 Task: Select Convenience. Add to cart, from Total Wine & More for 3194 Cheshire Road, Bridgeport, Connecticut 06604, Cell Number 203-362-4243, following items :_x000D_
Rihaku Wandering Poet Junmai Sake - 1,_x000D_
Sweet Chaos Movie Theater Butter Popcorn Bag - 4
Action: Mouse moved to (327, 137)
Screenshot: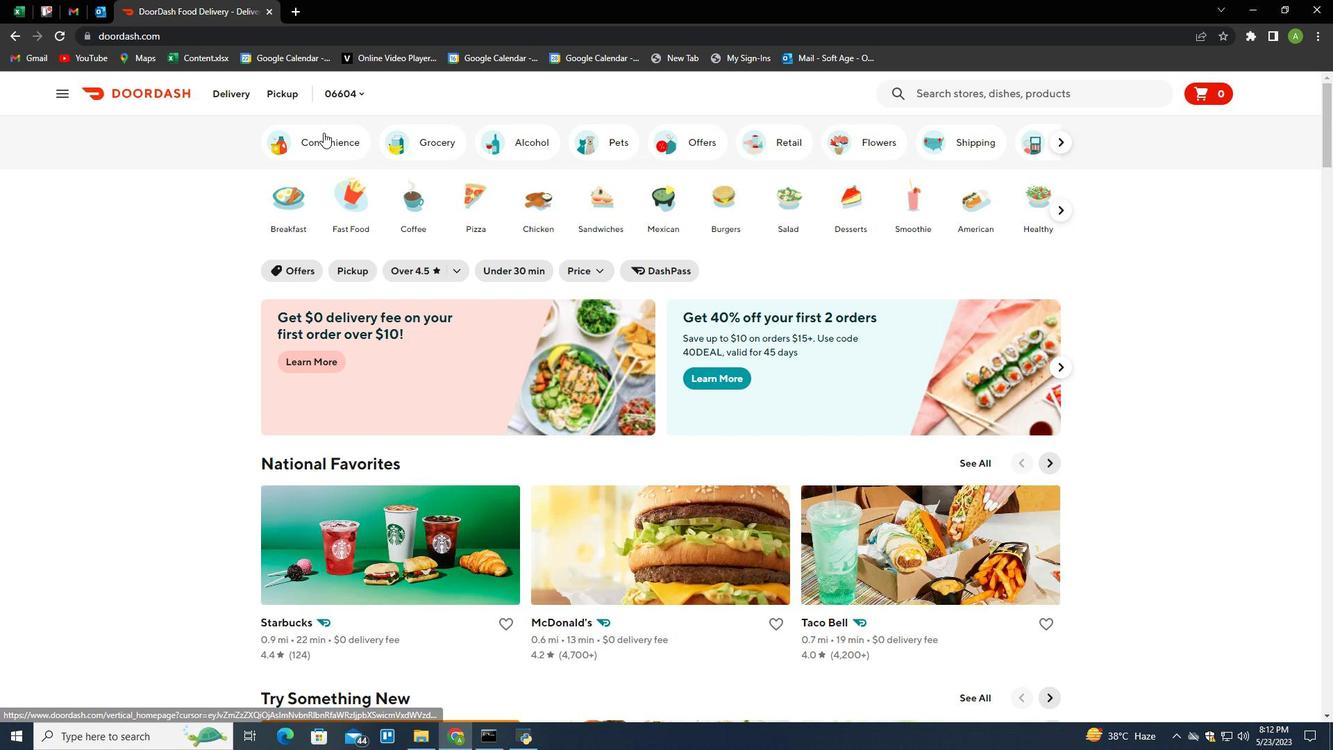 
Action: Mouse pressed left at (327, 137)
Screenshot: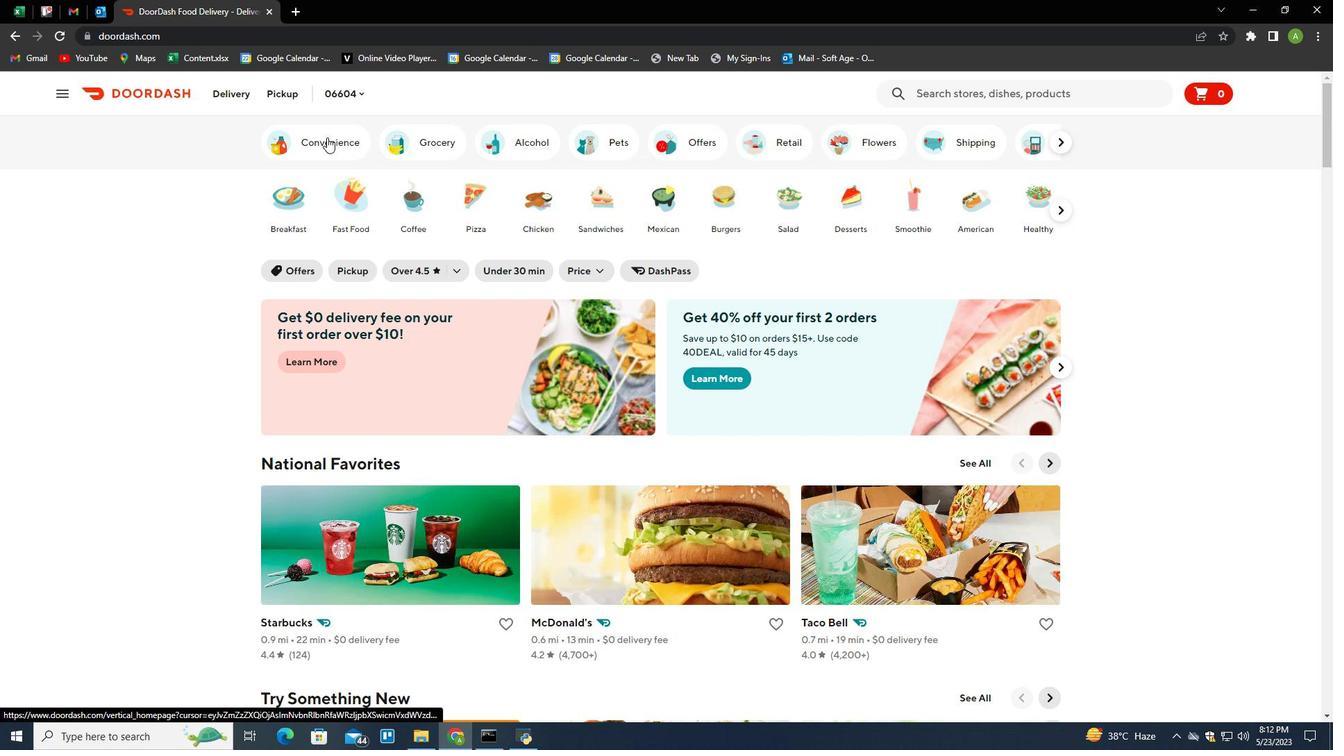 
Action: Mouse moved to (461, 509)
Screenshot: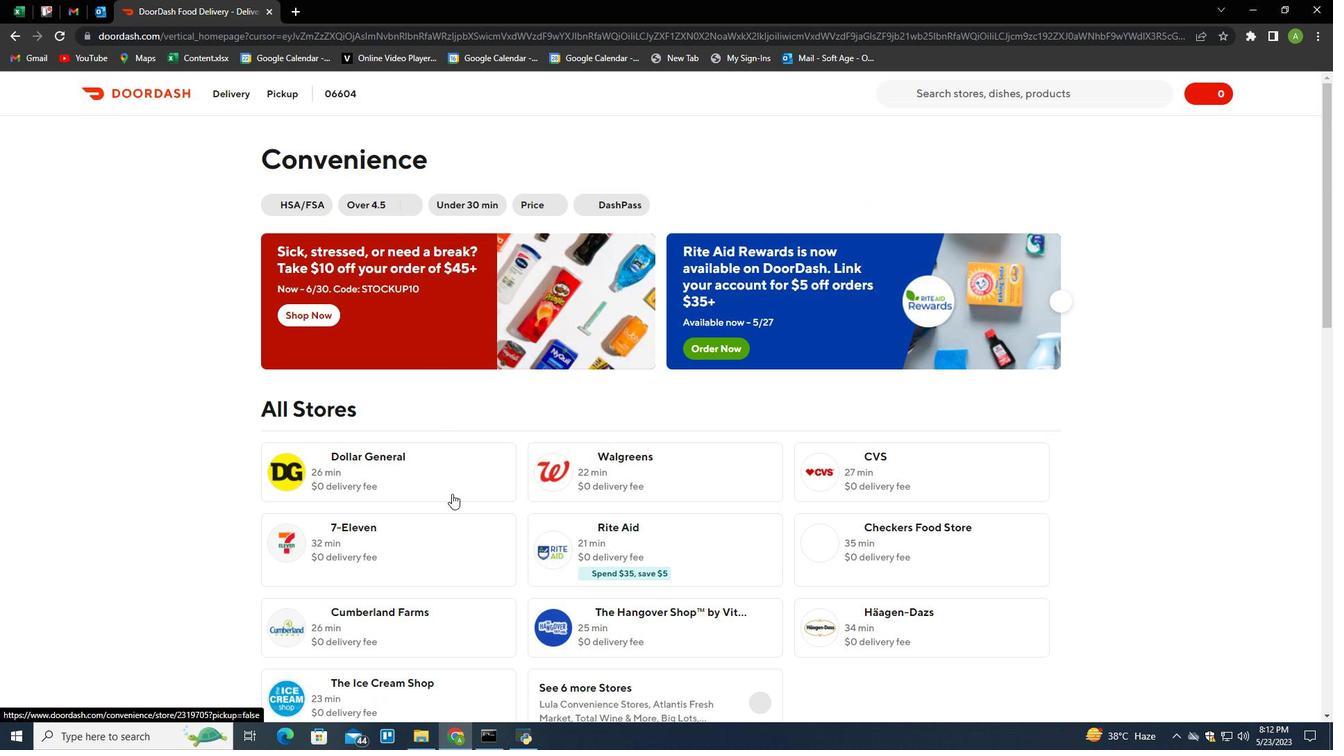 
Action: Mouse scrolled (461, 508) with delta (0, 0)
Screenshot: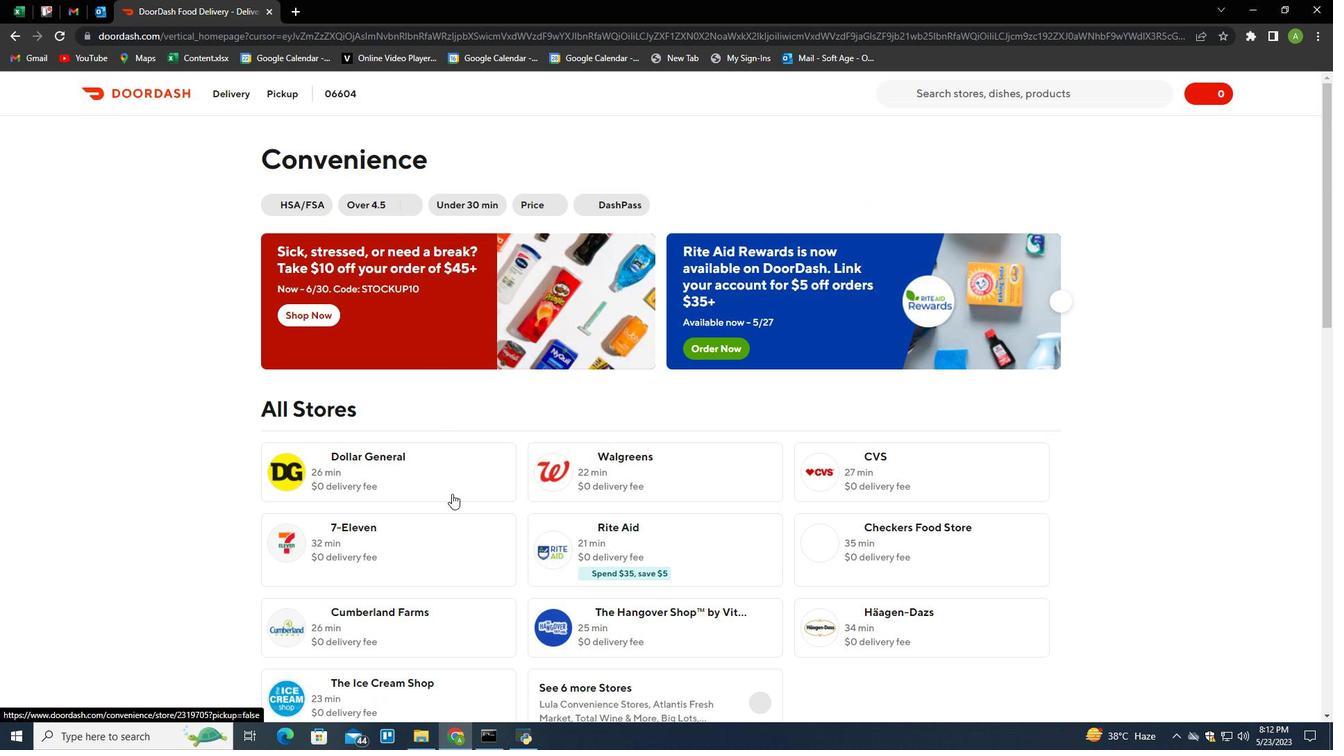 
Action: Mouse moved to (462, 512)
Screenshot: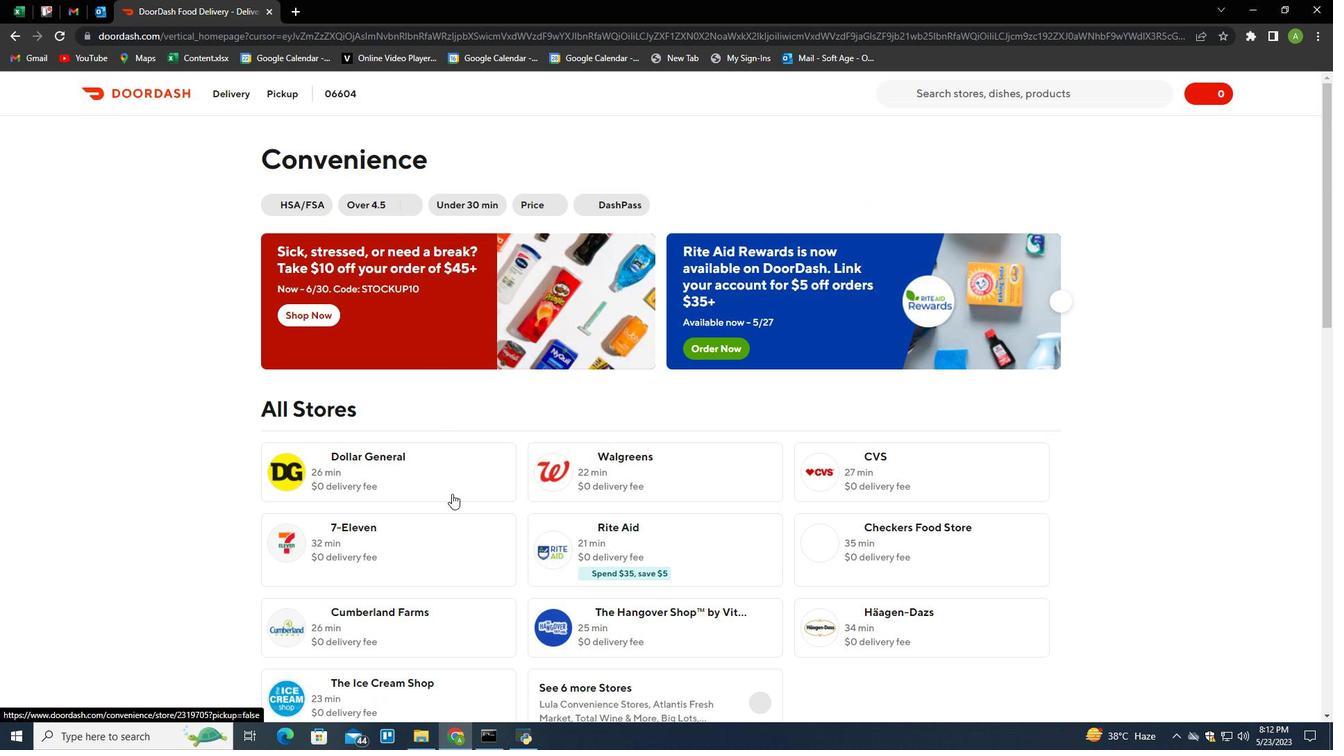 
Action: Mouse scrolled (462, 511) with delta (0, 0)
Screenshot: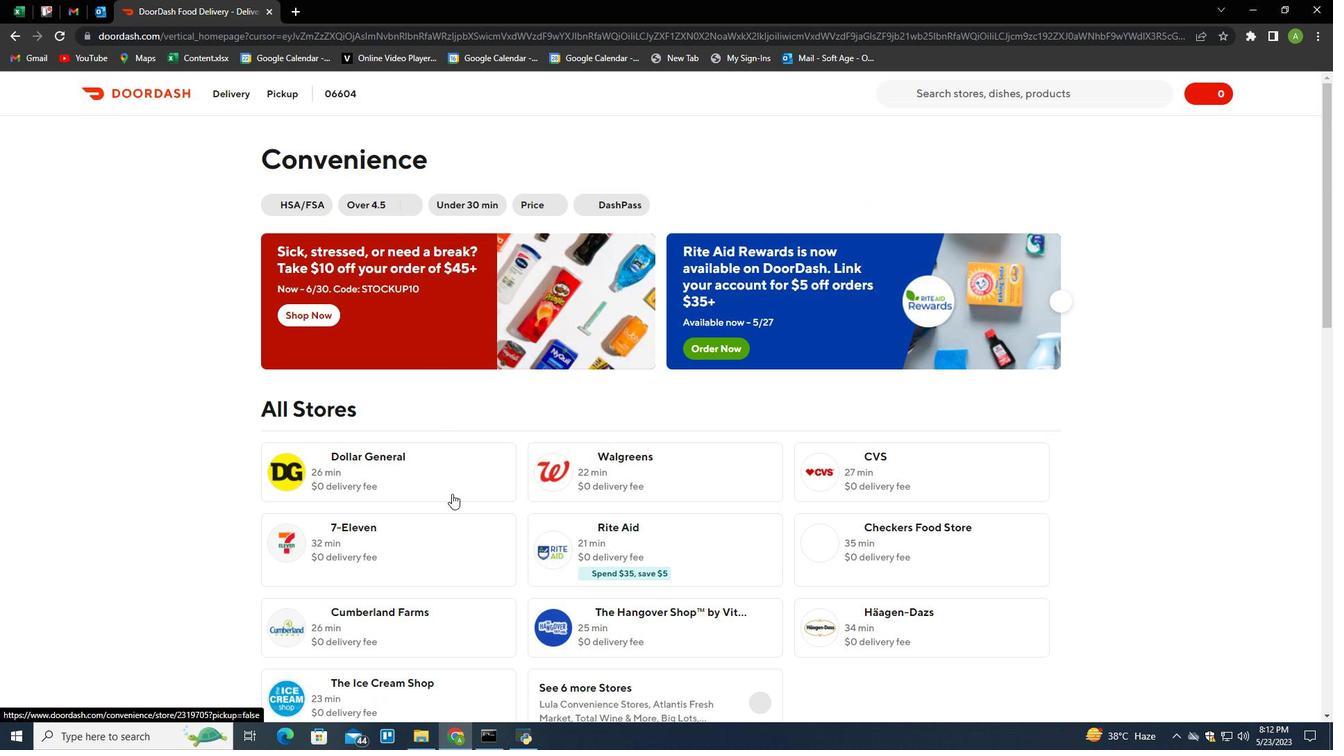 
Action: Mouse scrolled (462, 511) with delta (0, 0)
Screenshot: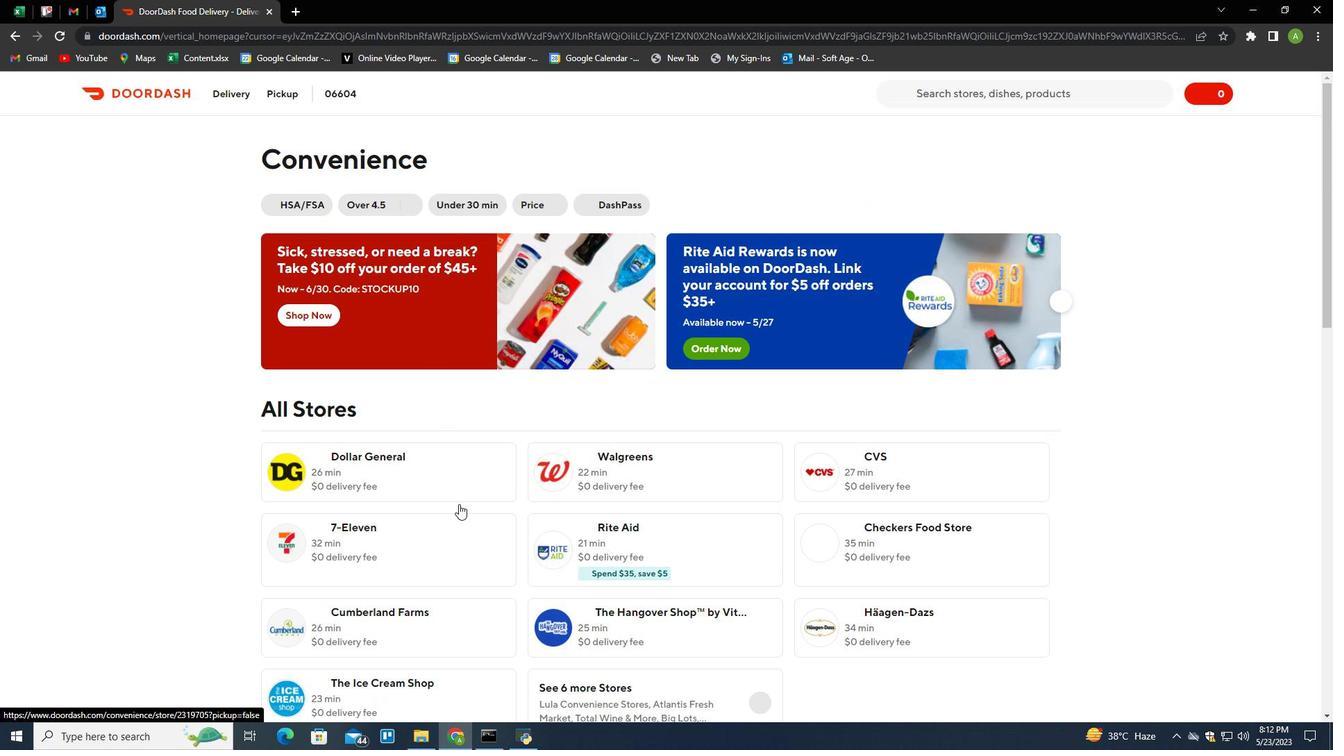 
Action: Mouse scrolled (462, 511) with delta (0, 0)
Screenshot: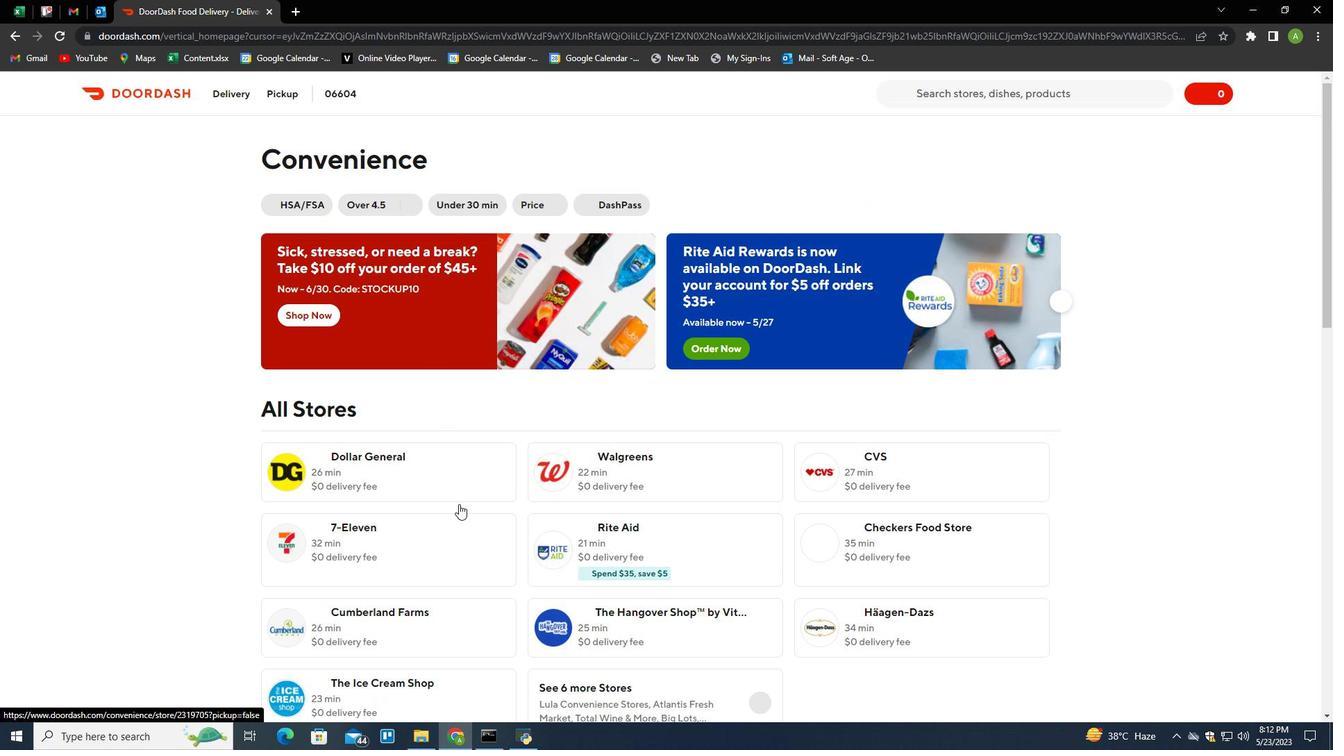 
Action: Mouse moved to (761, 422)
Screenshot: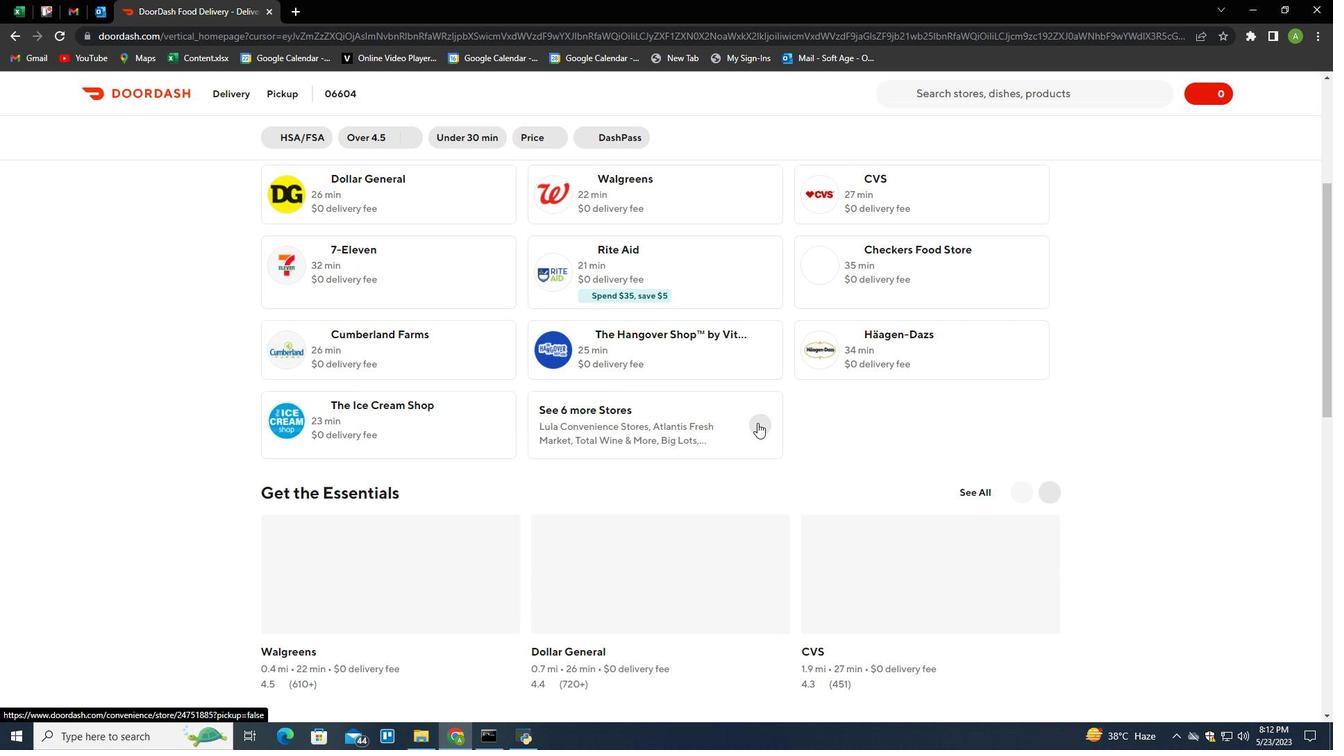 
Action: Mouse pressed left at (761, 422)
Screenshot: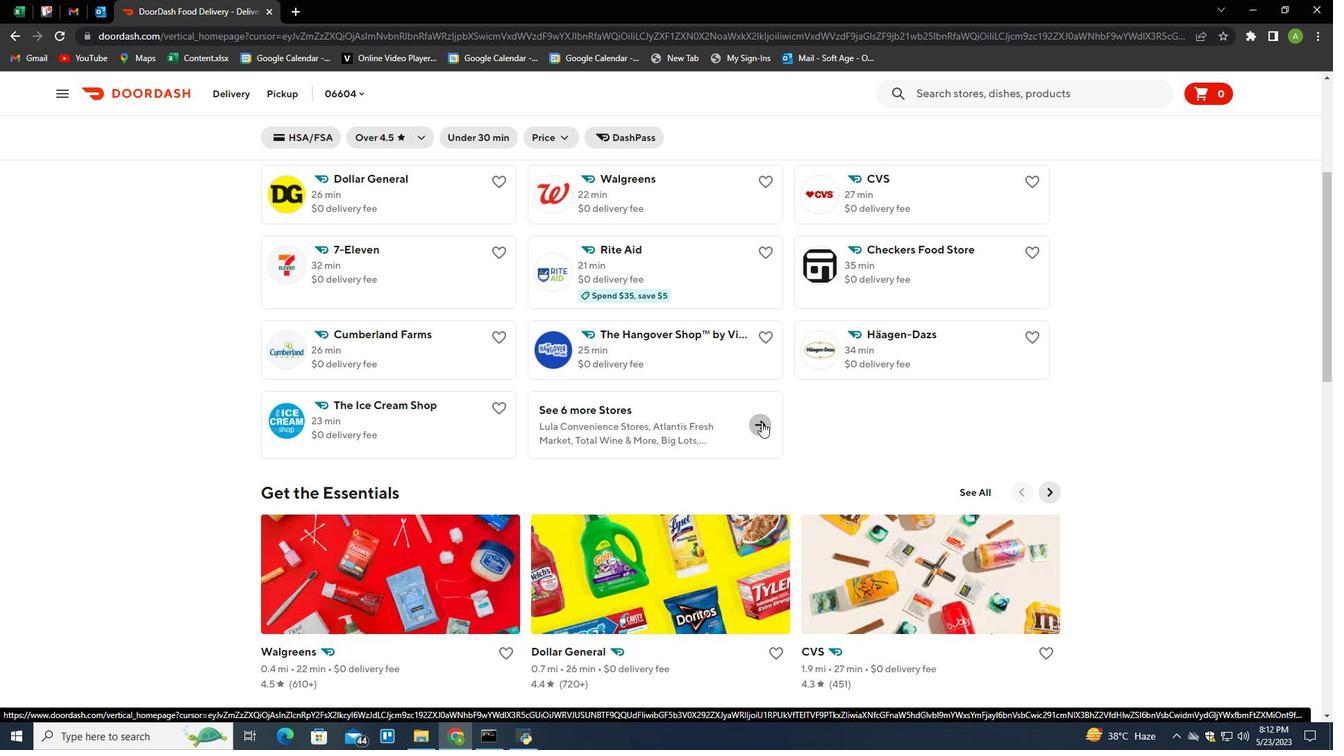 
Action: Mouse moved to (418, 525)
Screenshot: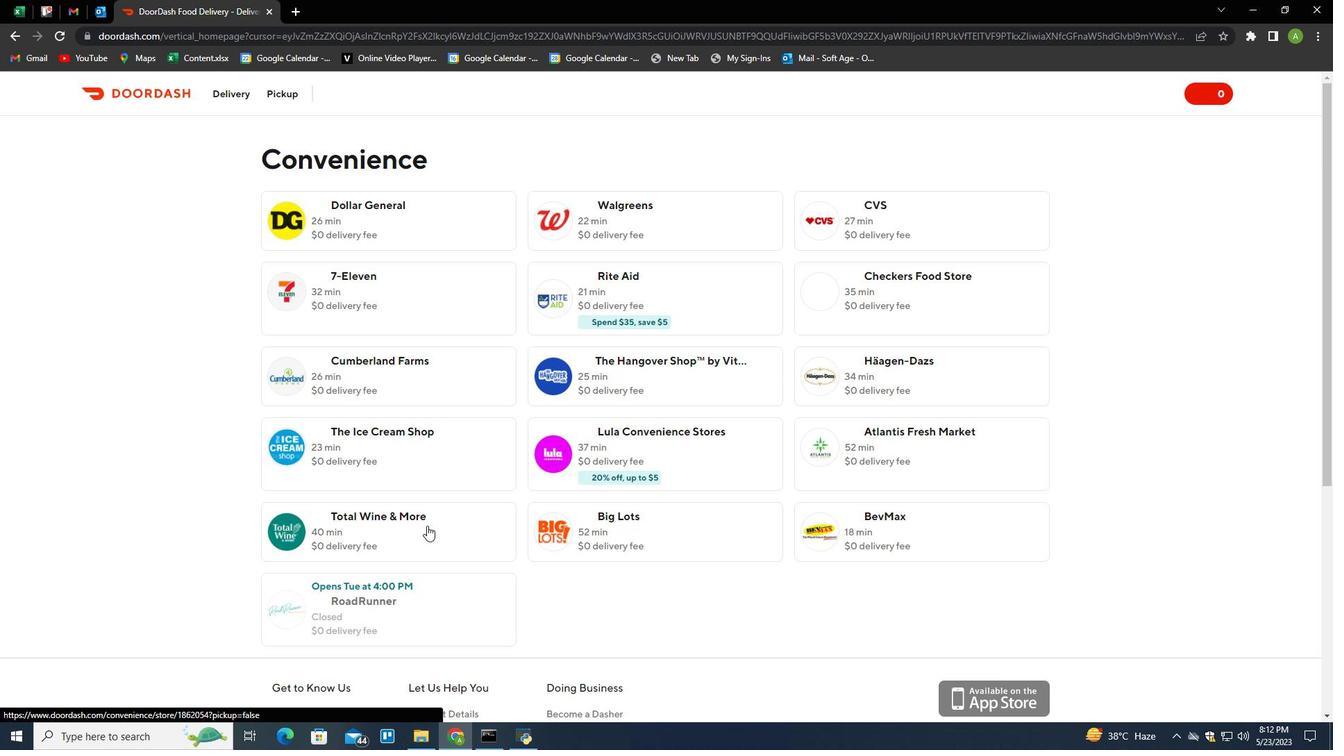 
Action: Mouse pressed left at (418, 525)
Screenshot: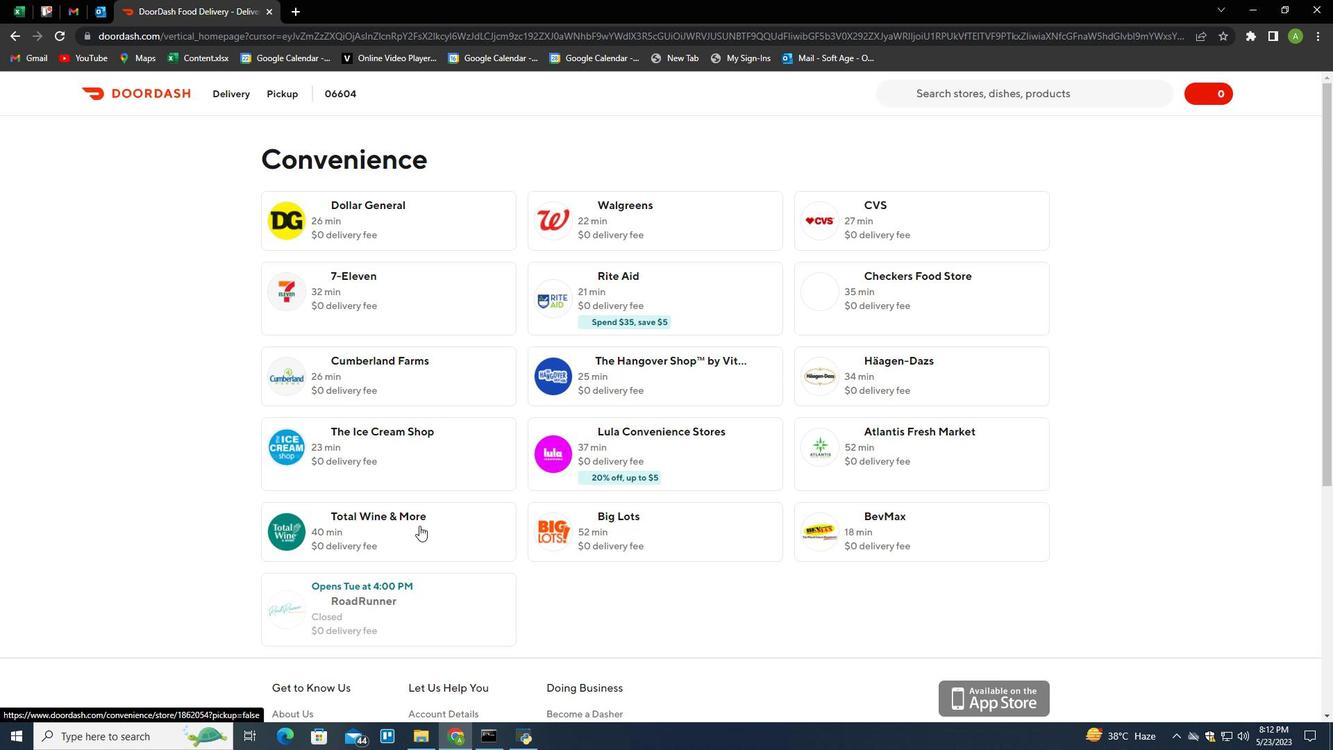 
Action: Mouse moved to (252, 90)
Screenshot: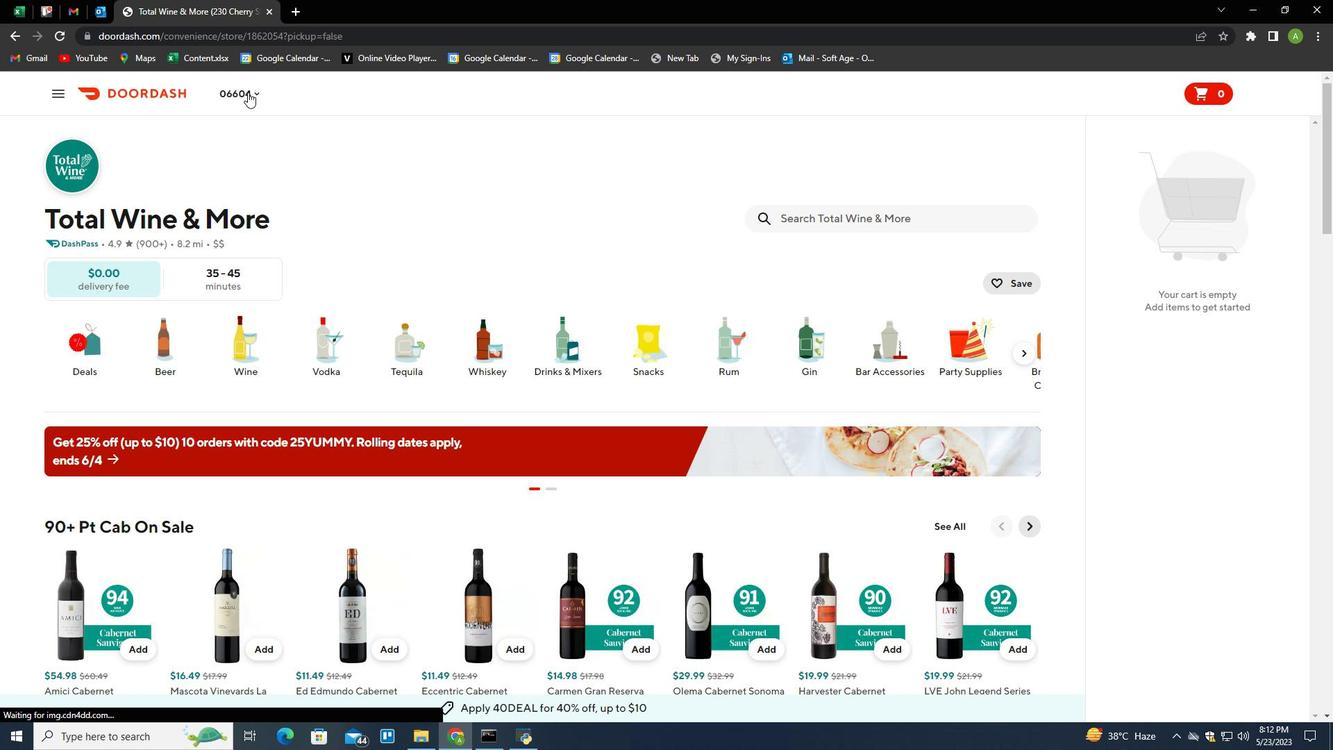 
Action: Mouse pressed left at (252, 90)
Screenshot: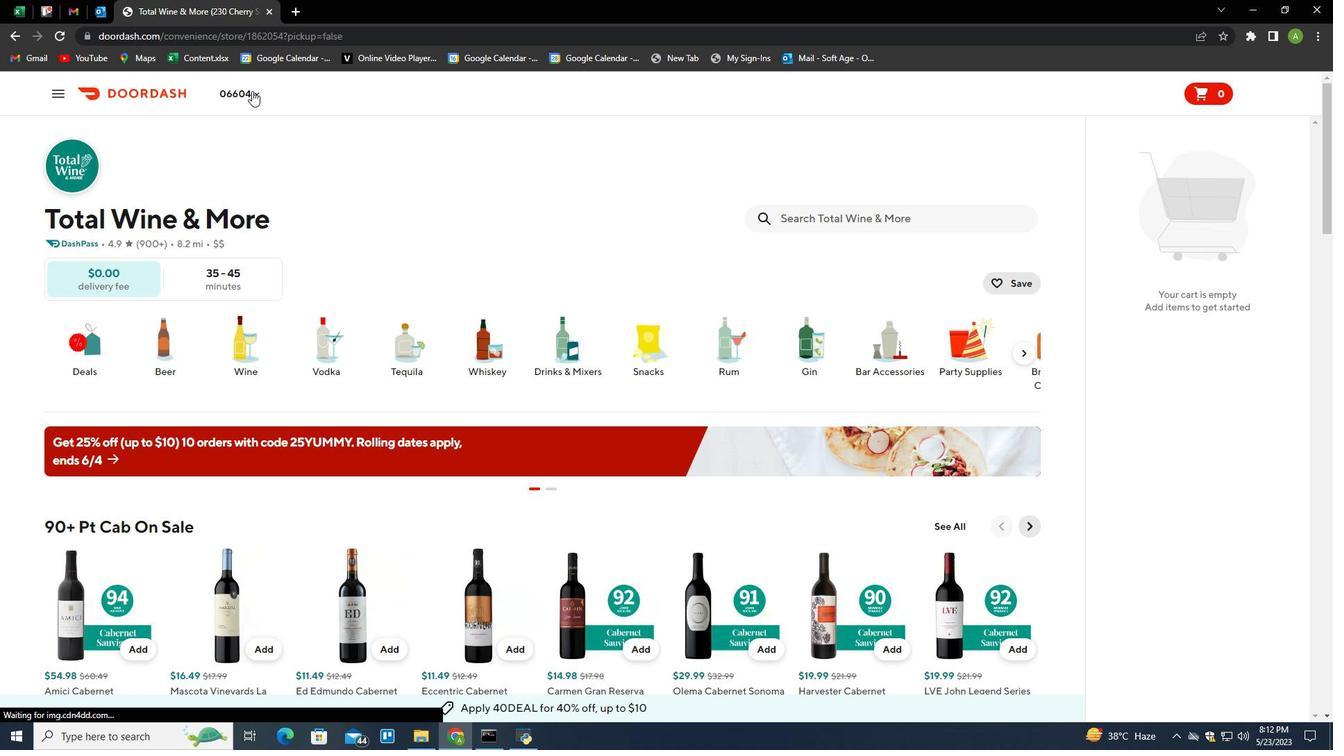
Action: Mouse moved to (297, 143)
Screenshot: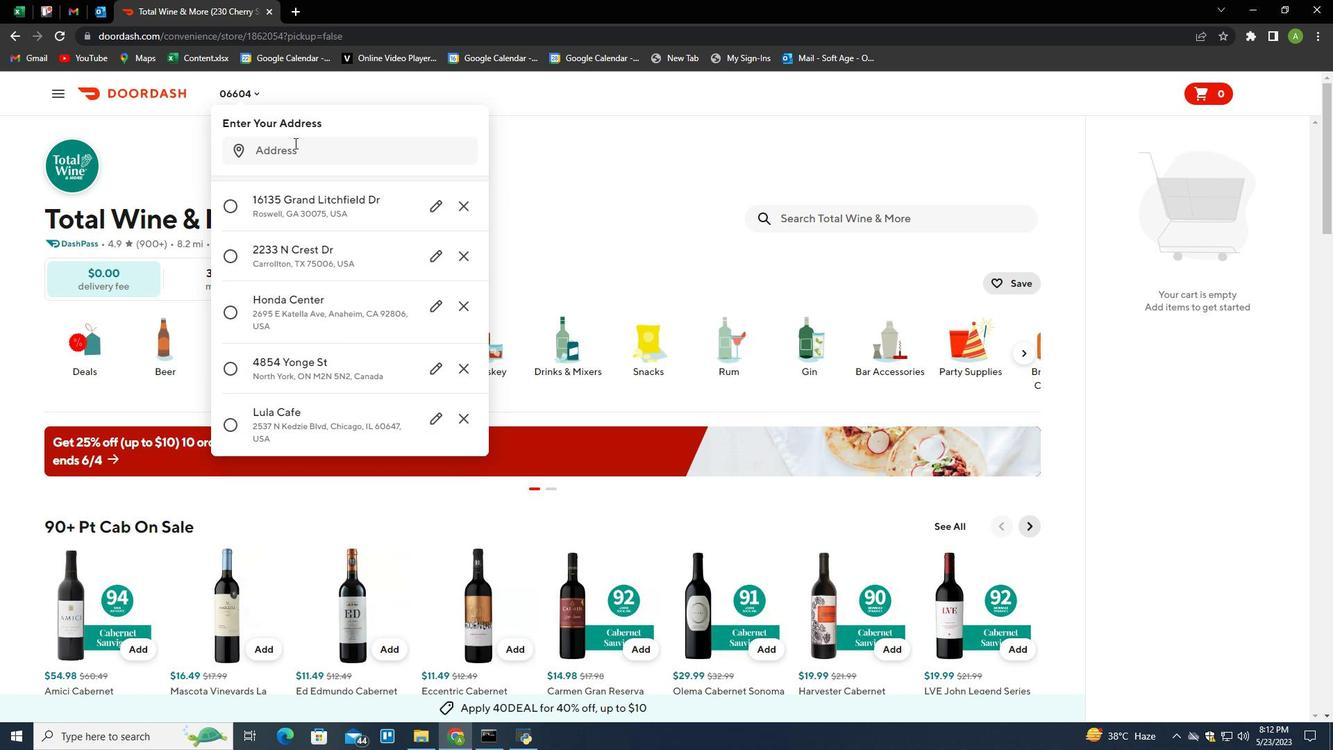 
Action: Mouse pressed left at (297, 143)
Screenshot: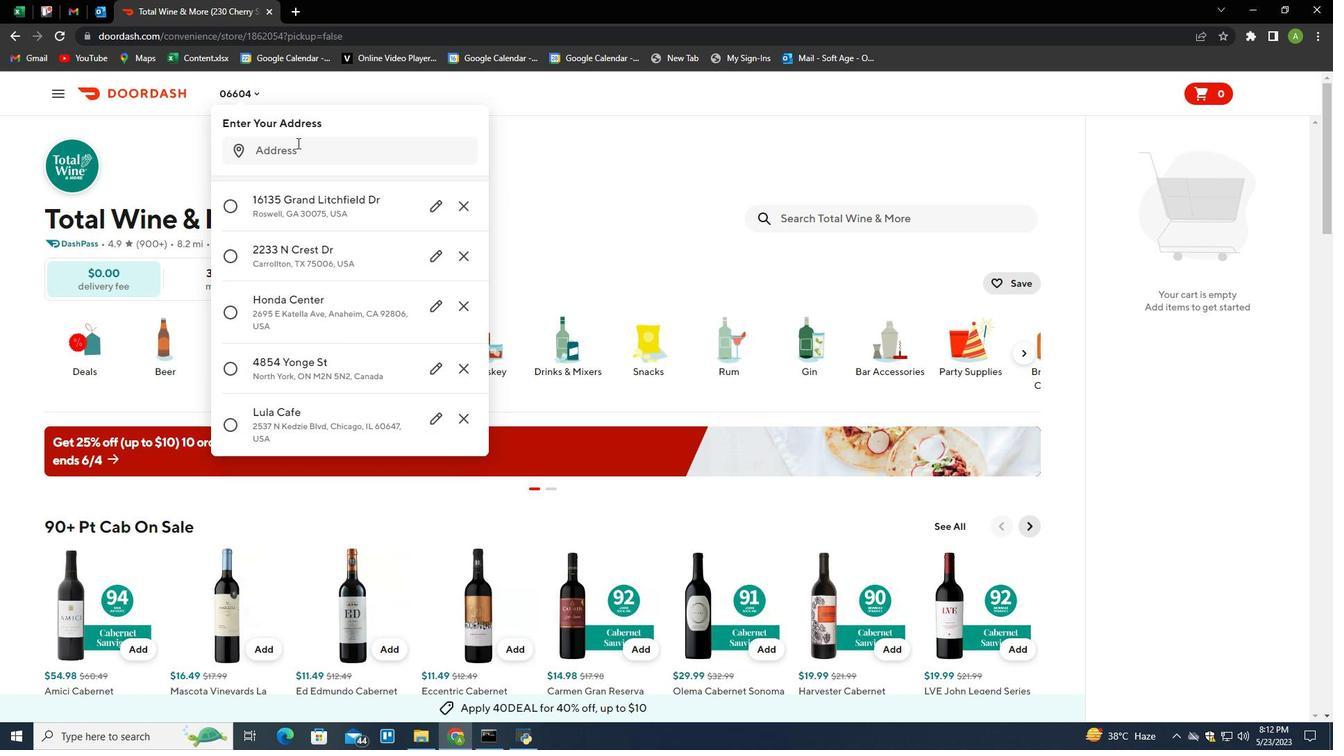 
Action: Mouse moved to (103, 95)
Screenshot: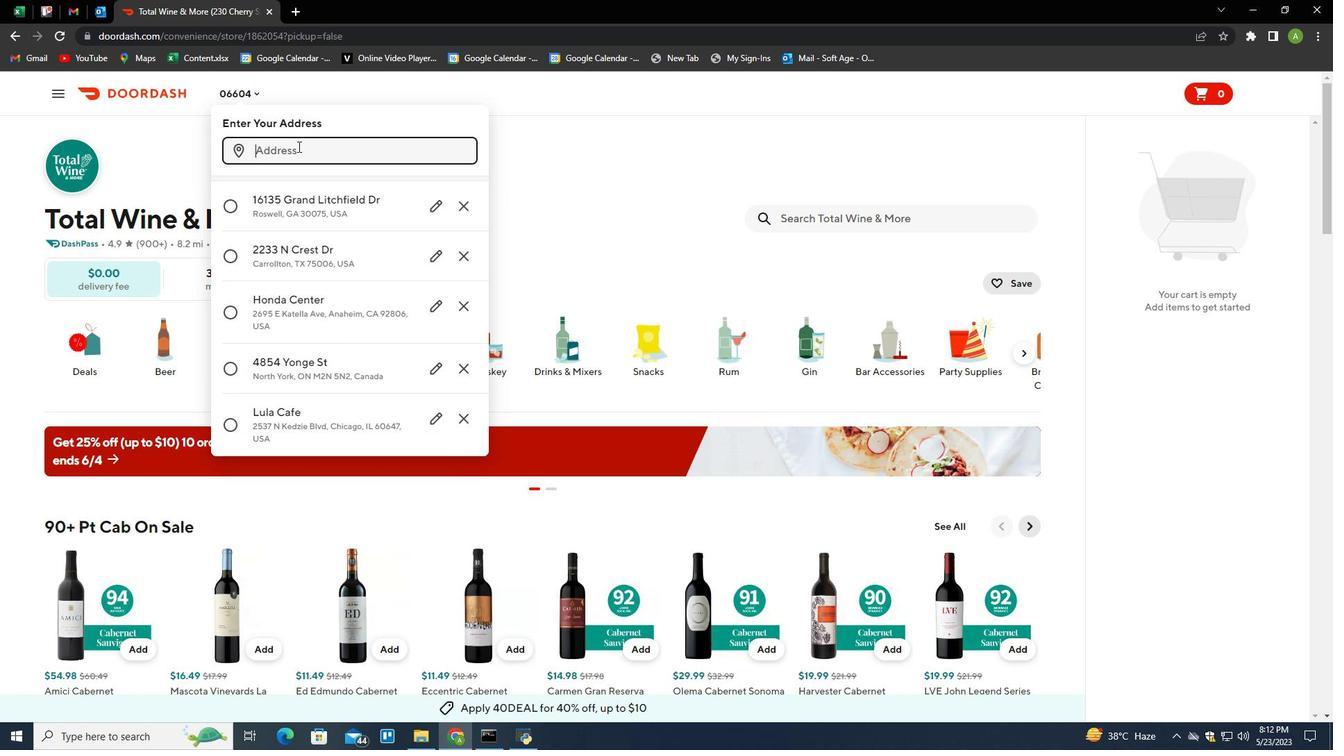 
Action: Key pressed 3194<Key.space>cheshire<Key.space>road,<Key.space>bridgeport,<Key.space>connecticut<Key.space>06604<Key.enter>
Screenshot: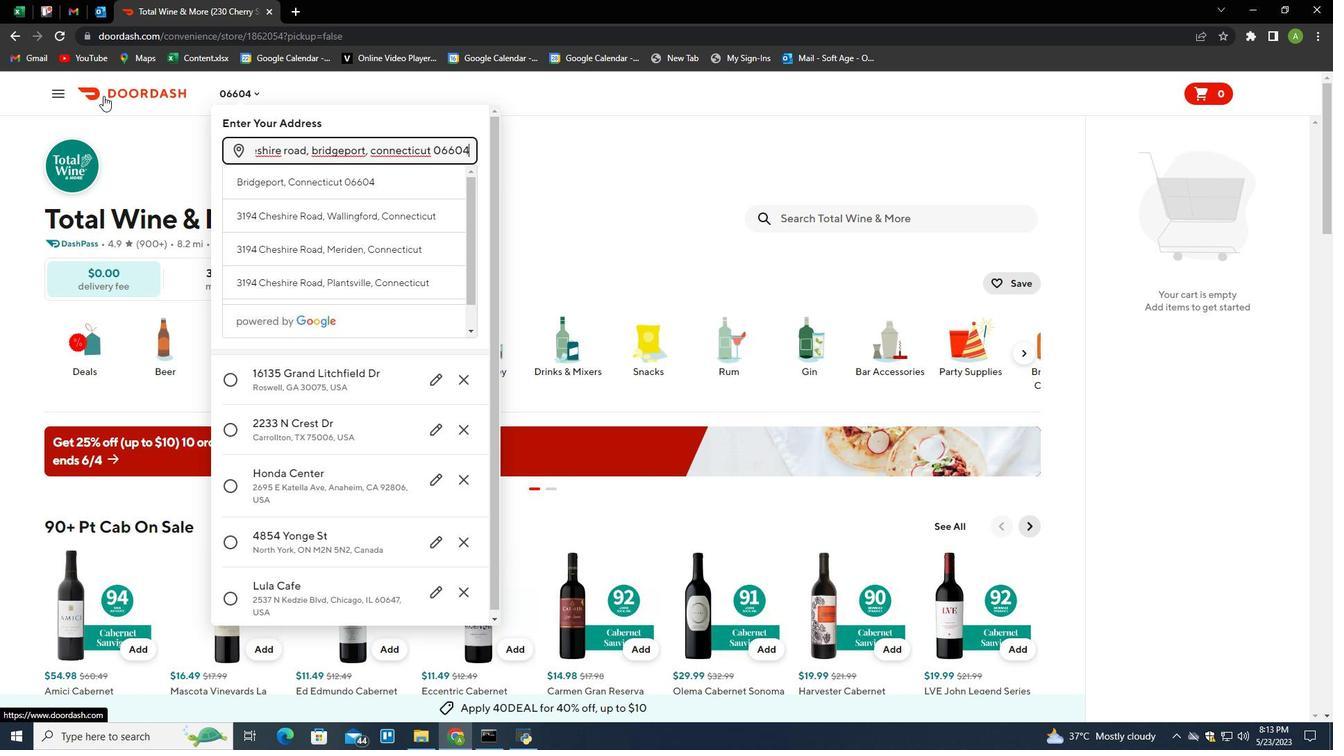 
Action: Mouse moved to (397, 526)
Screenshot: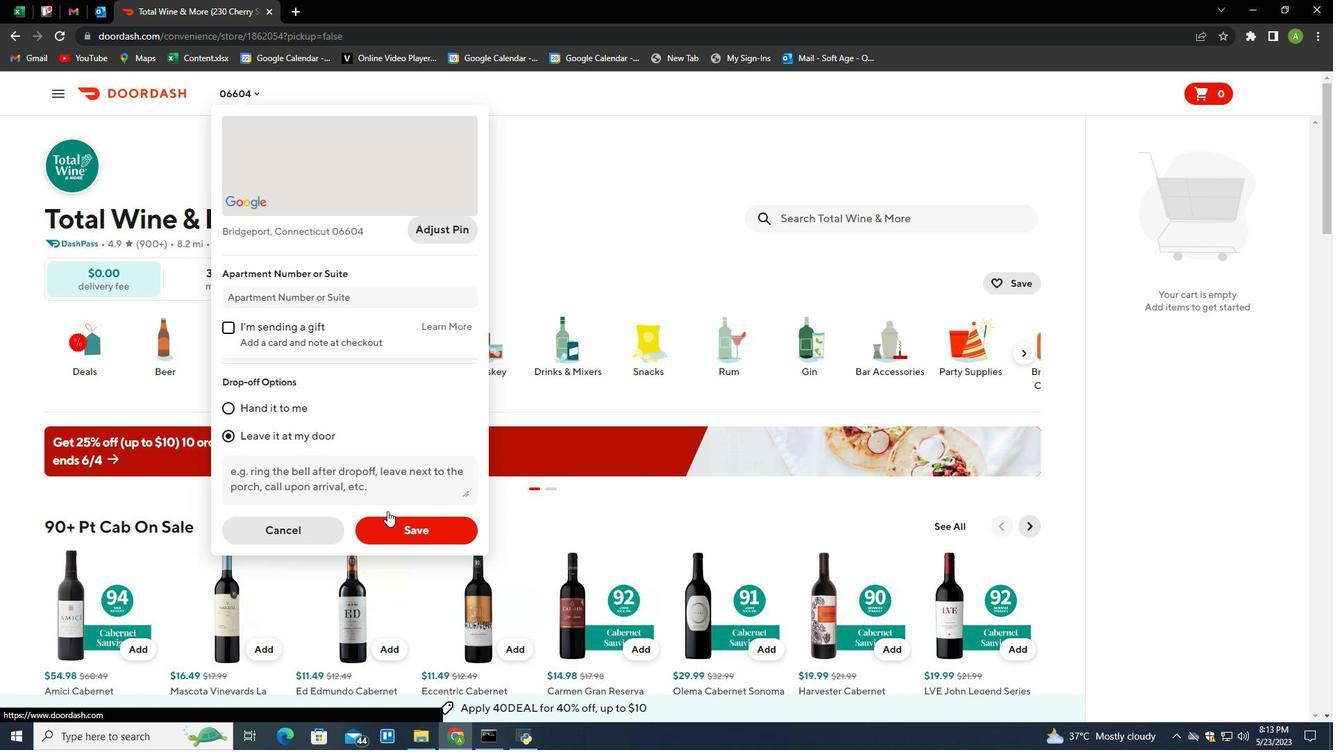 
Action: Mouse pressed left at (397, 526)
Screenshot: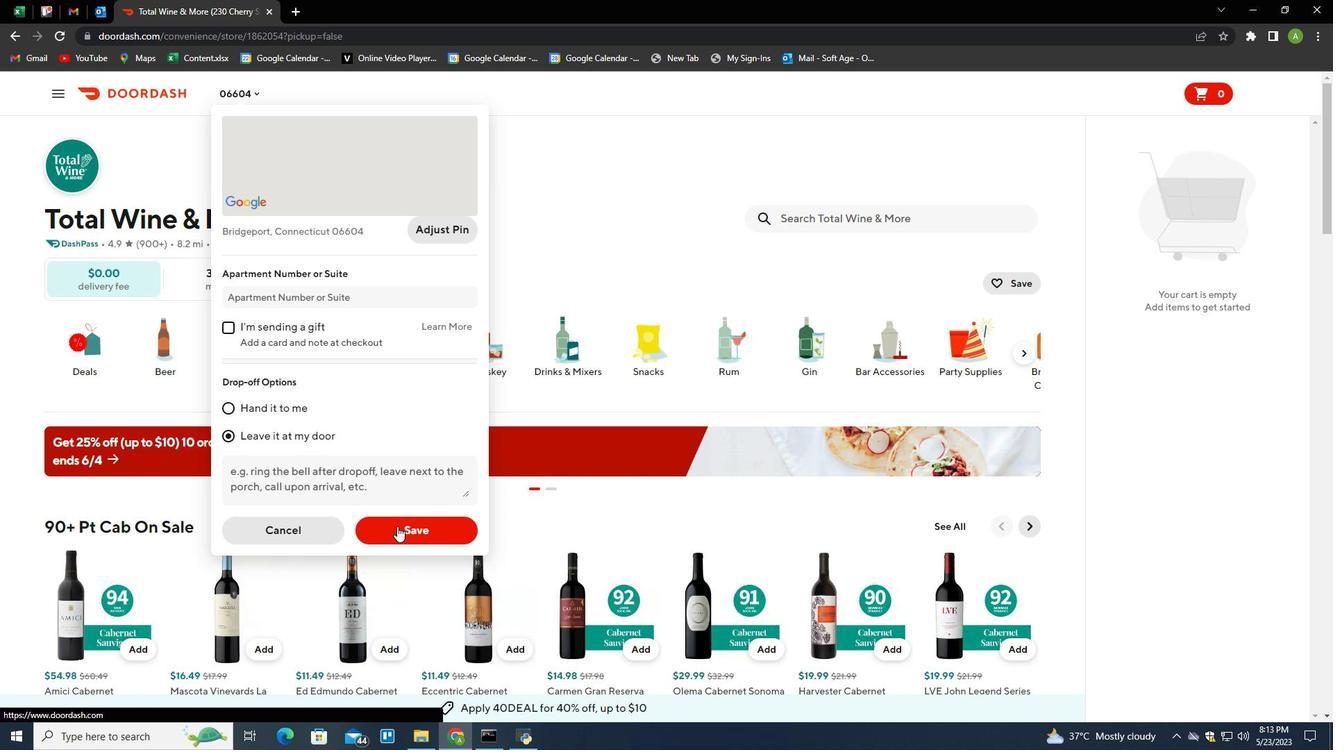 
Action: Mouse moved to (891, 227)
Screenshot: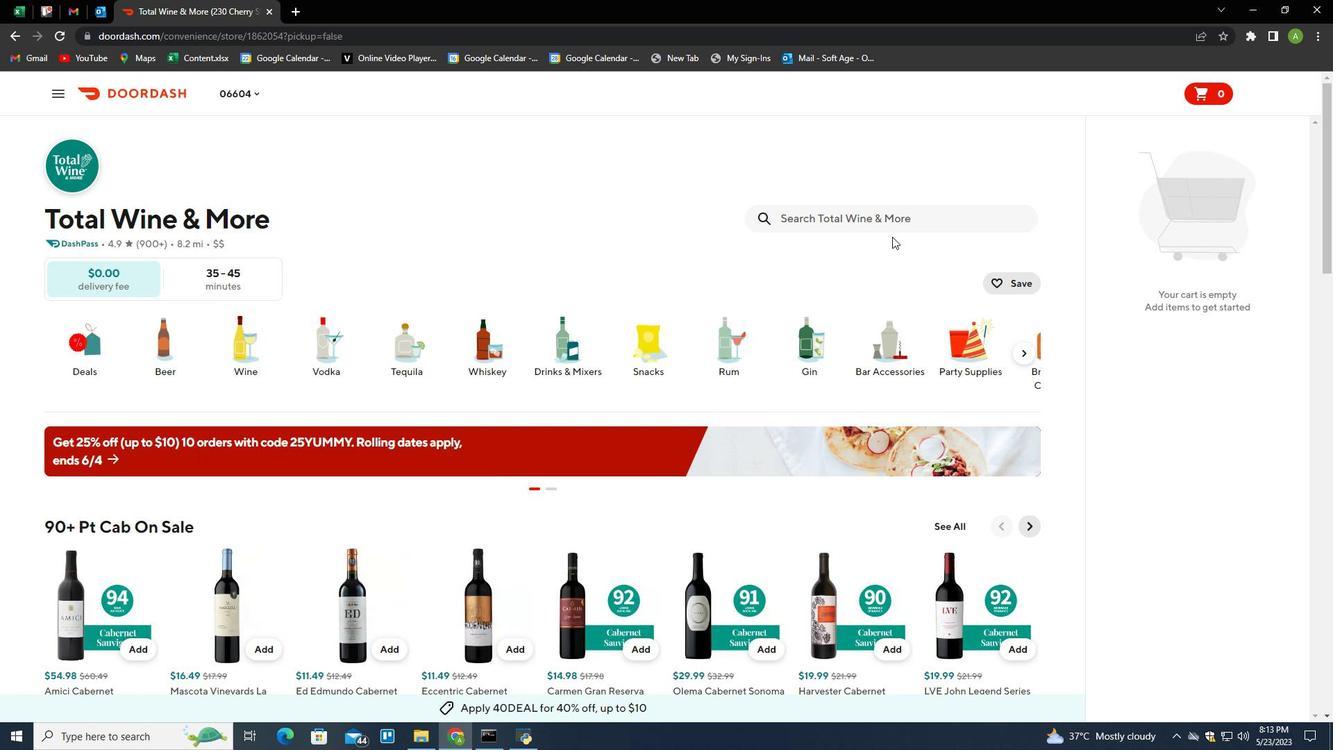 
Action: Mouse pressed left at (891, 227)
Screenshot: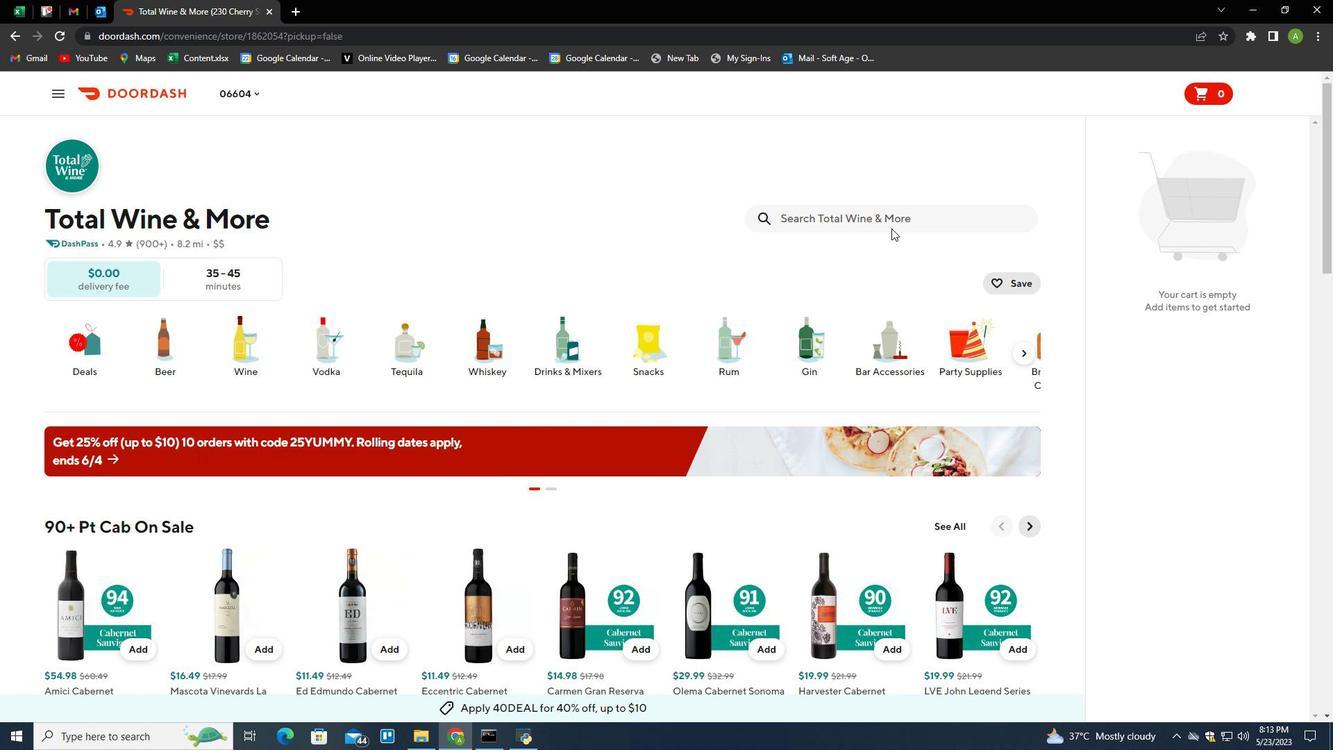
Action: Mouse moved to (795, 231)
Screenshot: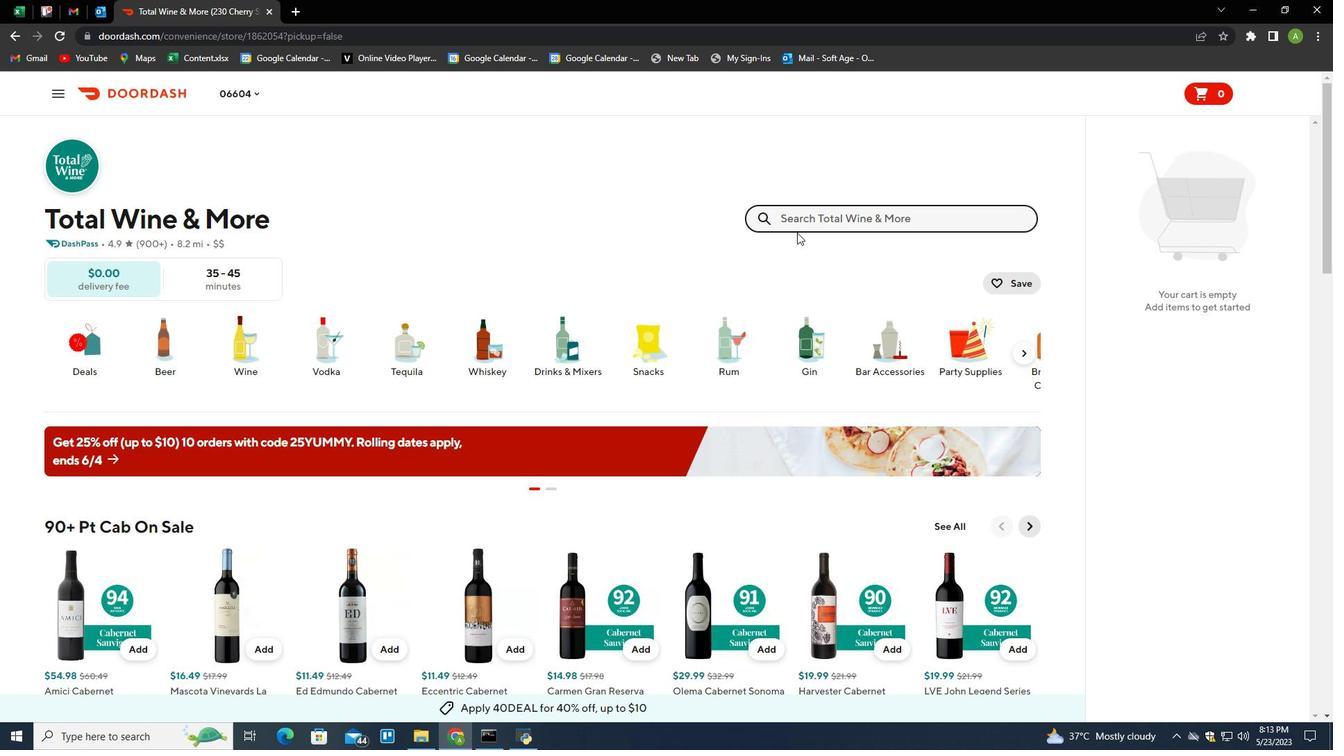 
Action: Key pressed rihaku<Key.space>wandering<Key.space>poeat<Key.backspace><Key.backspace>t<Key.space>junmai<Key.space>sake<Key.enter>
Screenshot: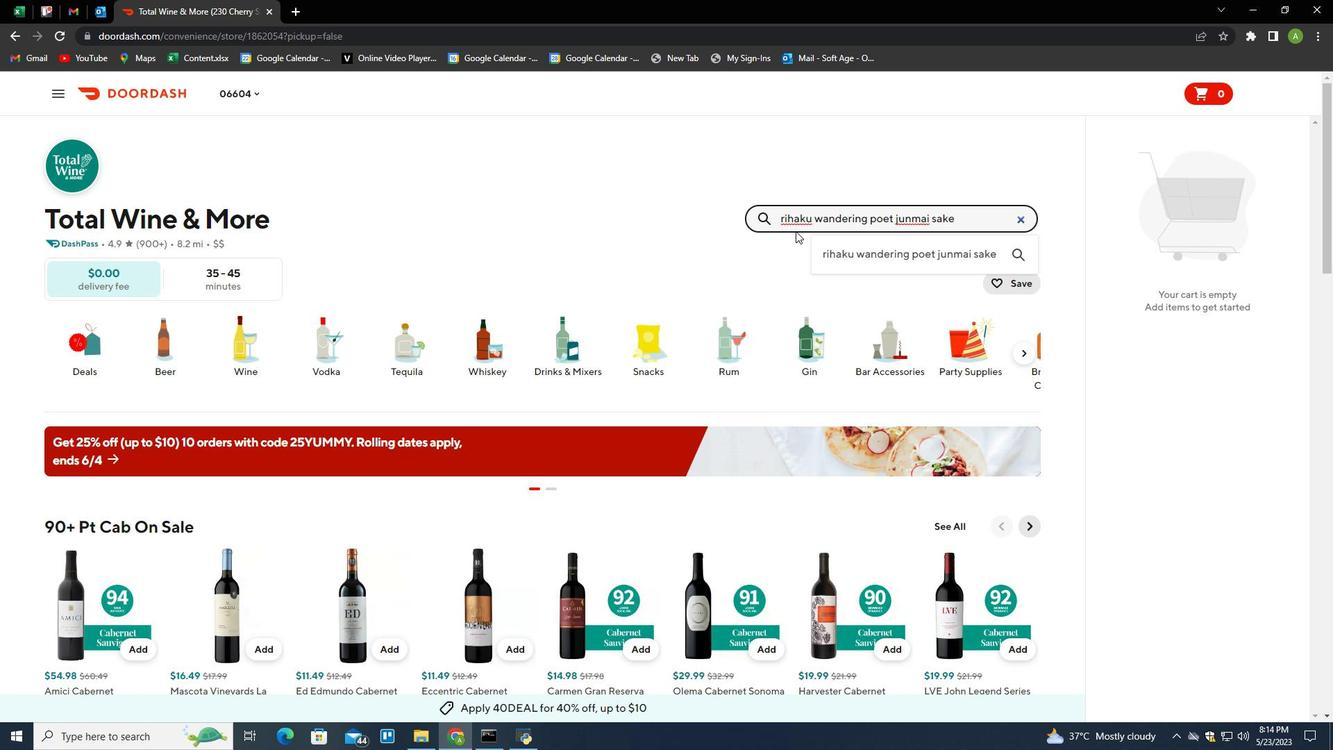 
Action: Mouse moved to (127, 362)
Screenshot: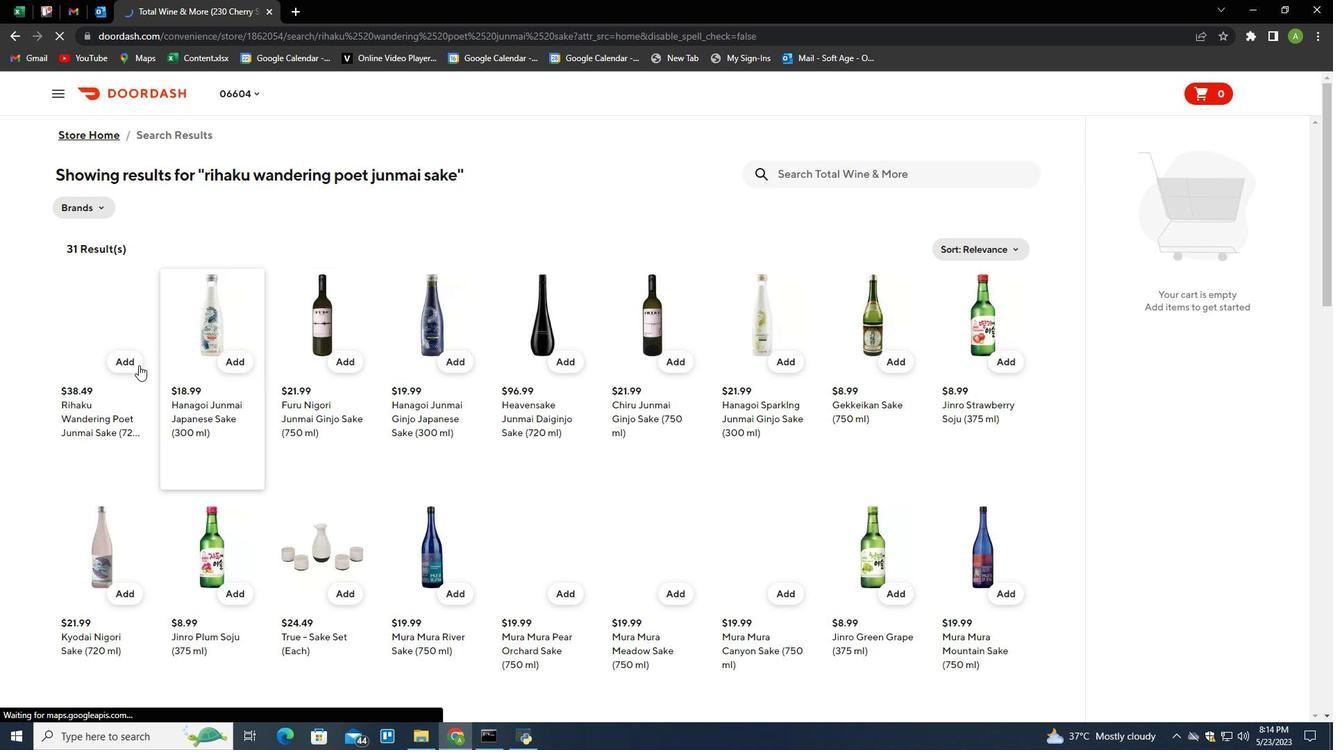 
Action: Mouse pressed left at (127, 362)
Screenshot: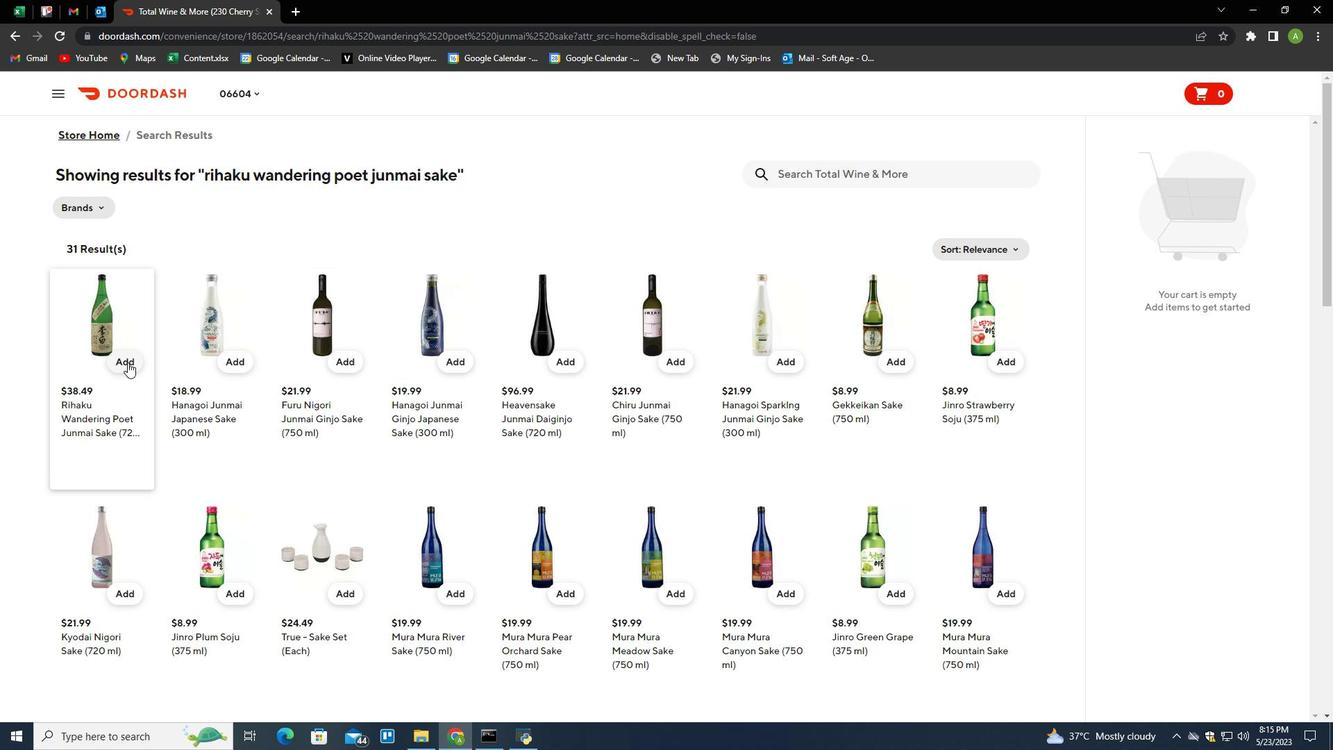 
Action: Mouse moved to (907, 177)
Screenshot: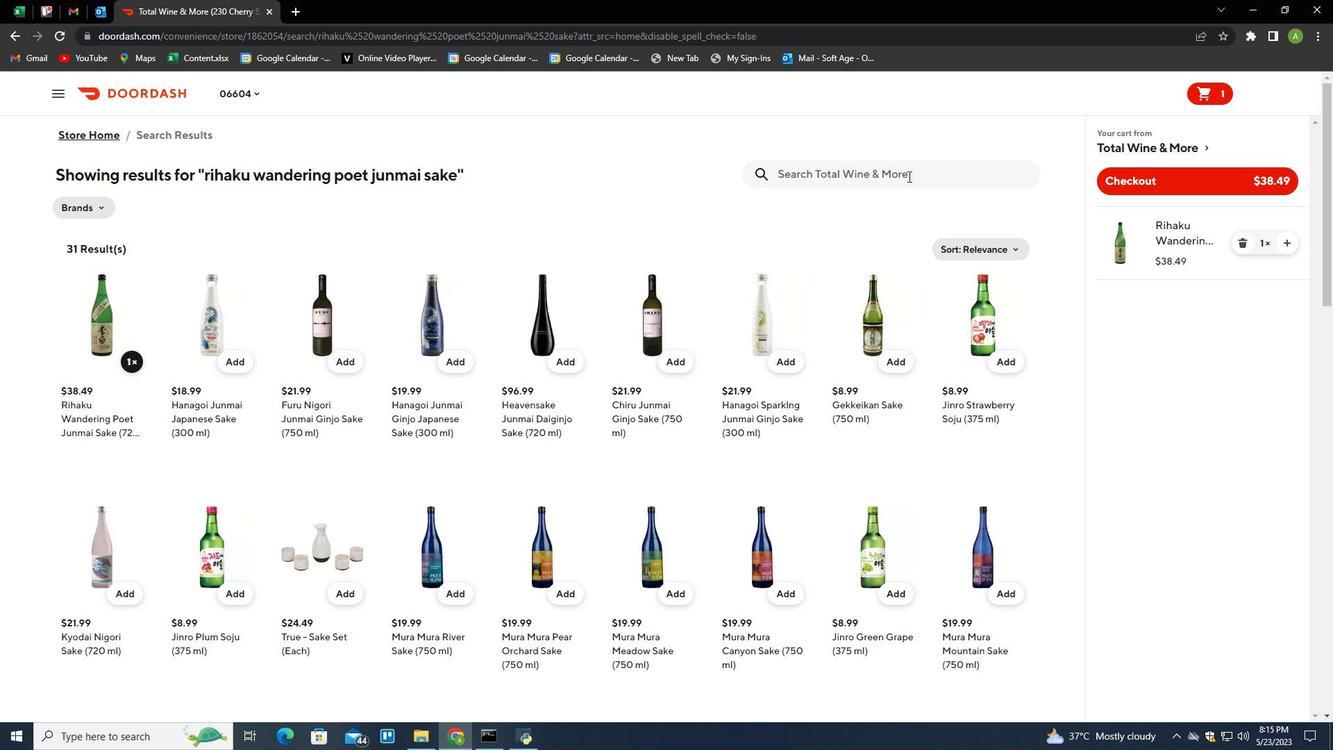 
Action: Mouse pressed left at (907, 177)
Screenshot: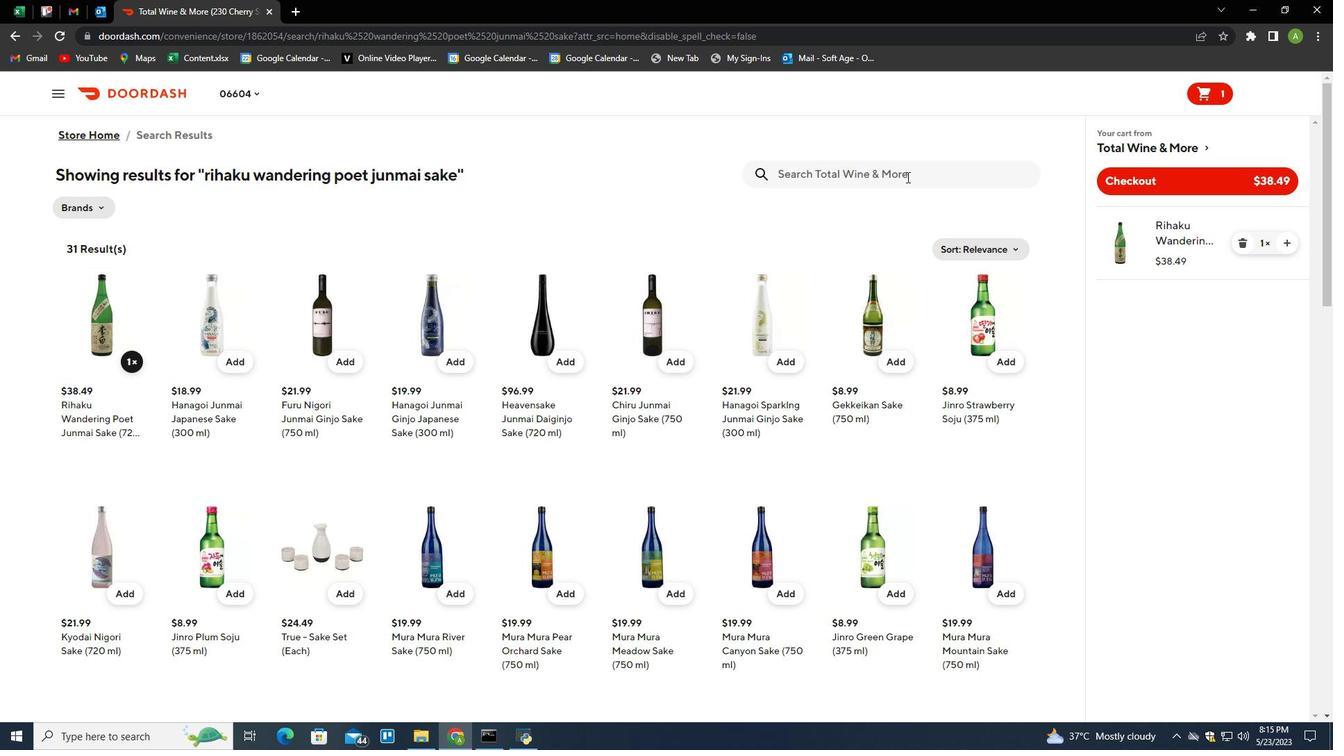 
Action: Mouse moved to (905, 177)
Screenshot: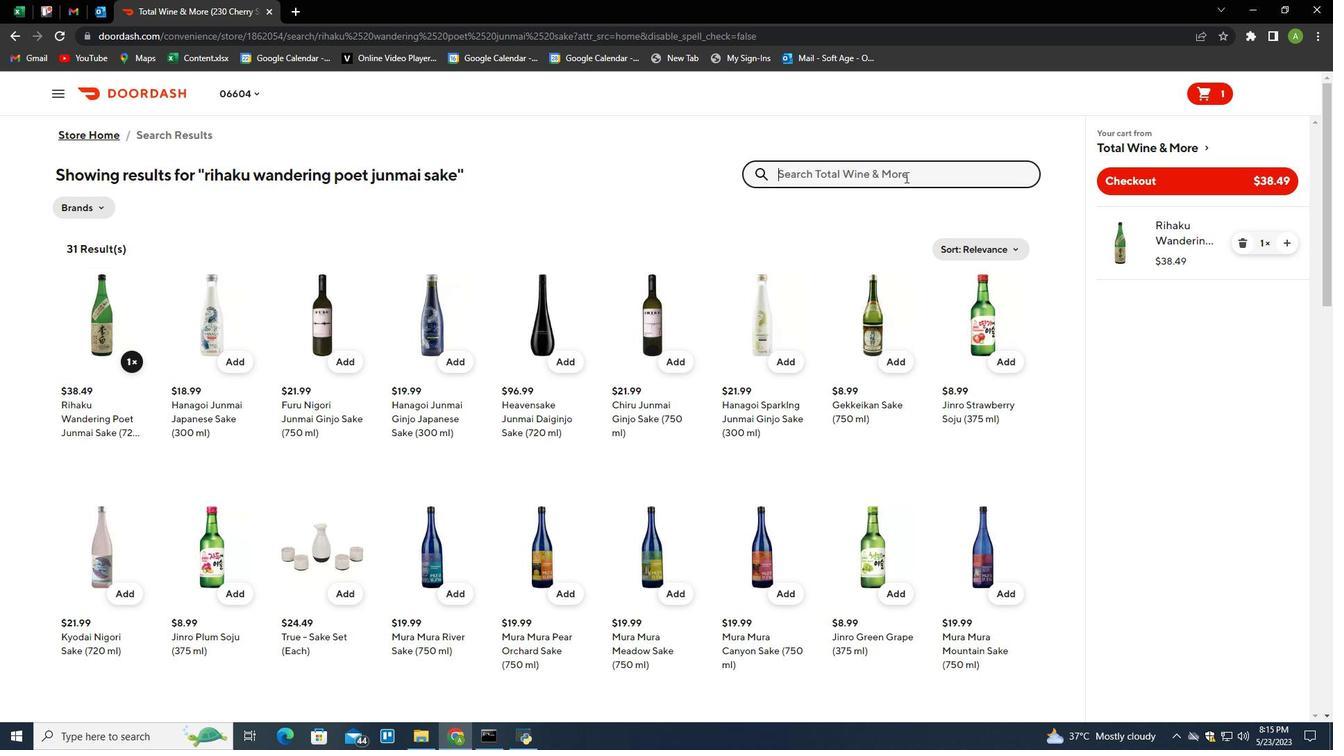 
Action: Key pressed swwt<Key.backspace><Key.backspace>eet<Key.space>chaos<Key.space>movie<Key.space>theater<Key.space>butter<Key.space>popcorn<Key.space>bag<Key.enter>
Screenshot: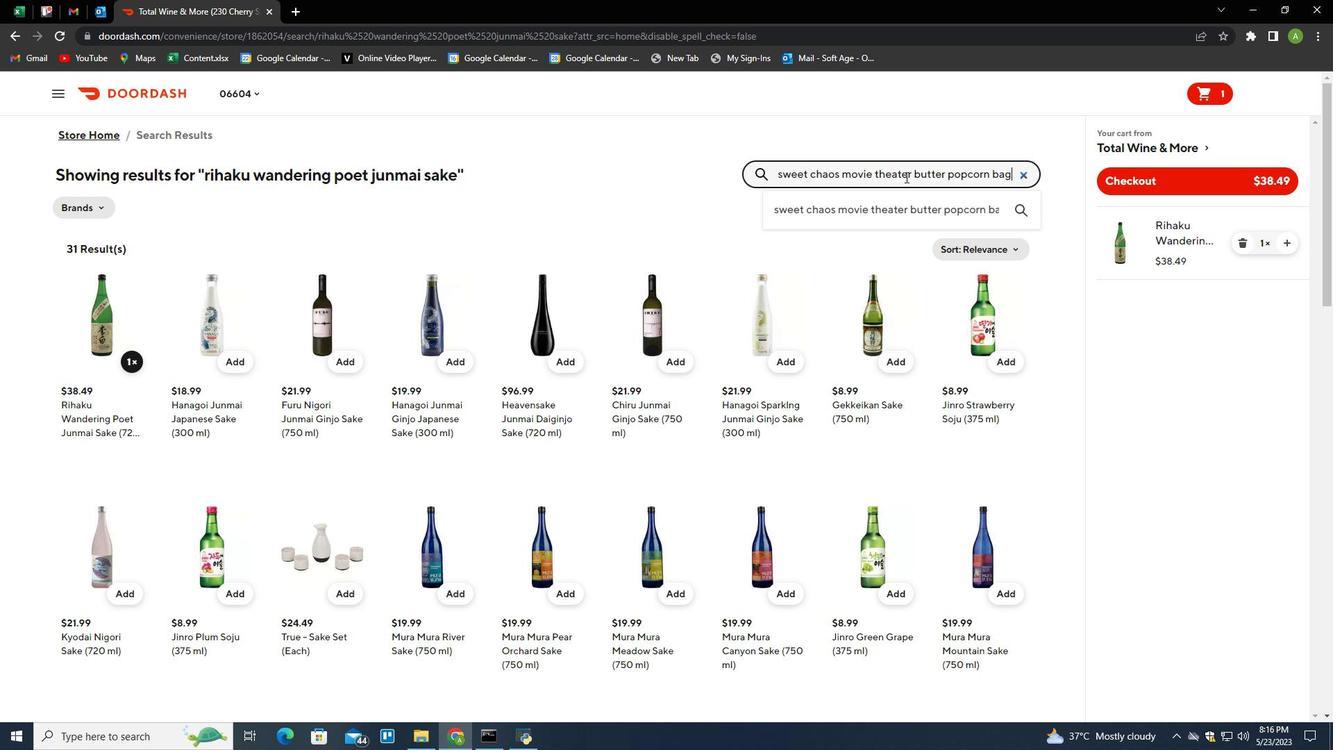 
Action: Mouse moved to (124, 363)
Screenshot: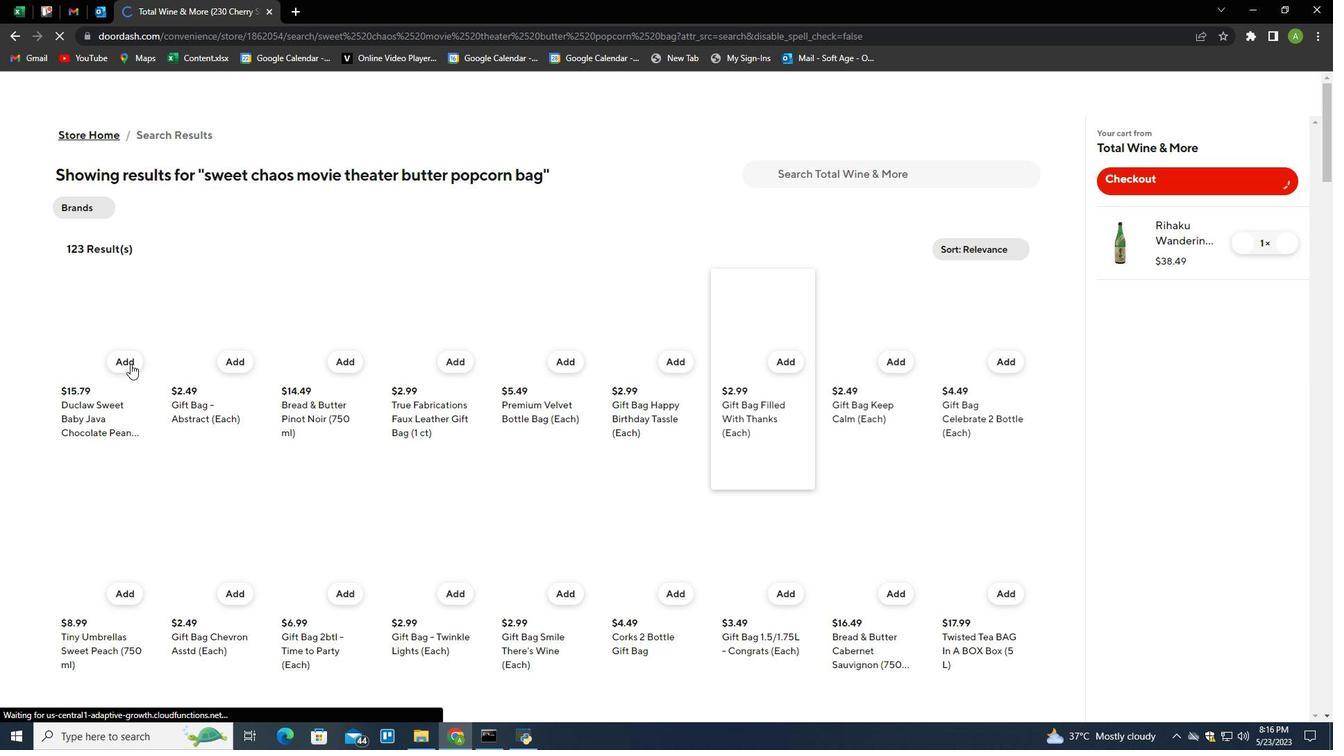 
Action: Mouse pressed left at (124, 363)
Screenshot: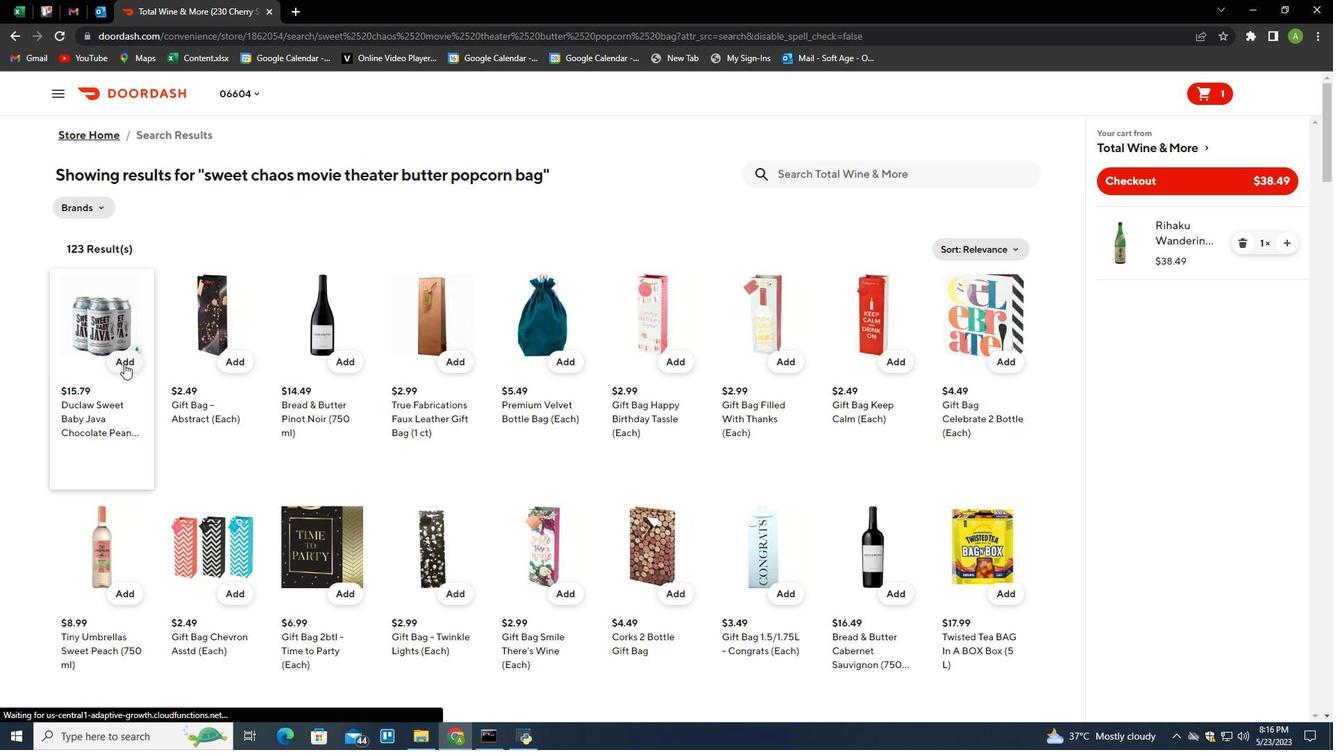 
Action: Mouse moved to (1284, 314)
Screenshot: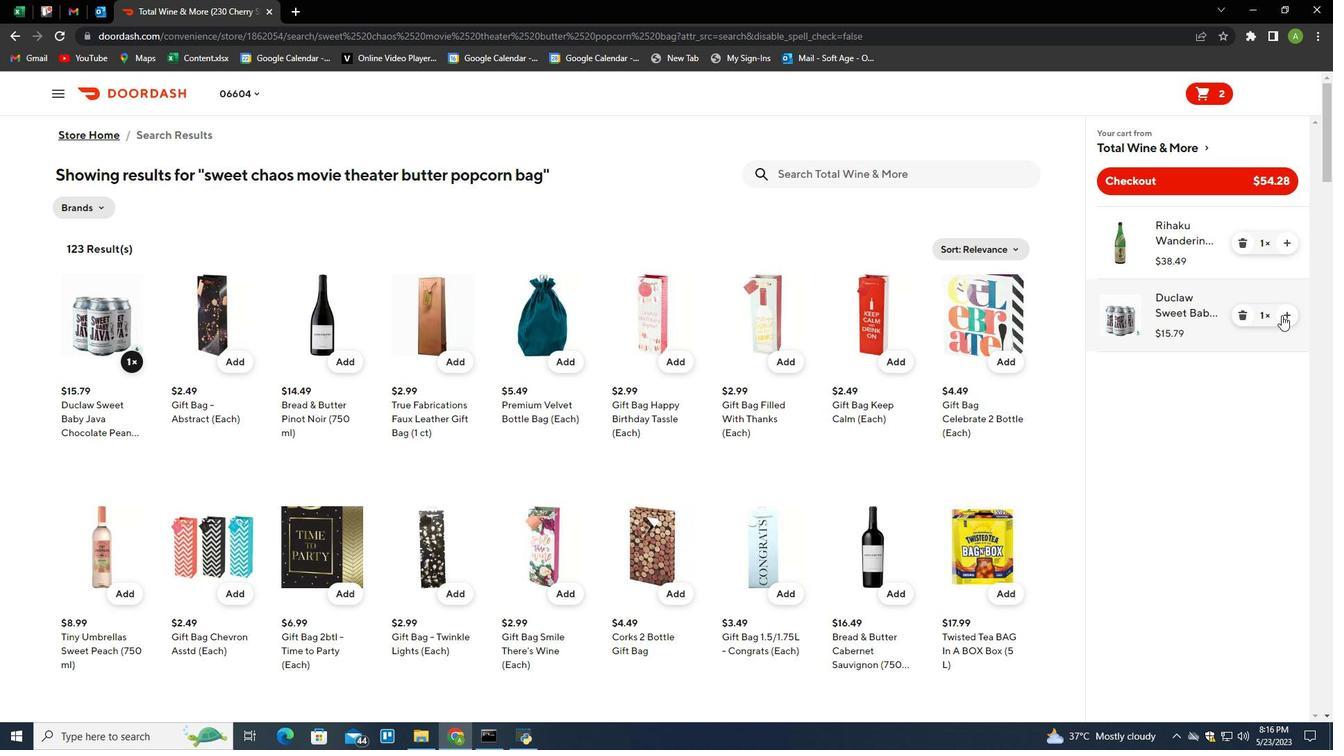 
Action: Mouse pressed left at (1284, 314)
Screenshot: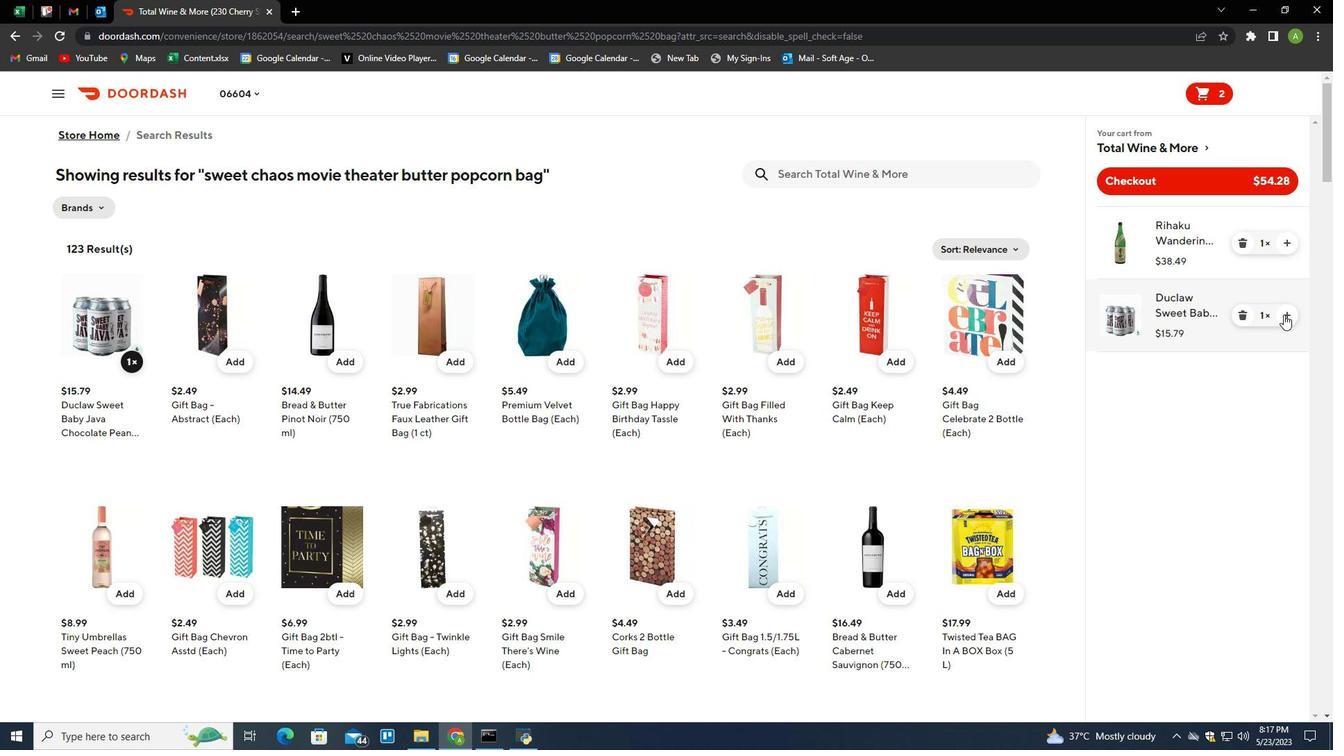 
Action: Mouse pressed left at (1284, 314)
Screenshot: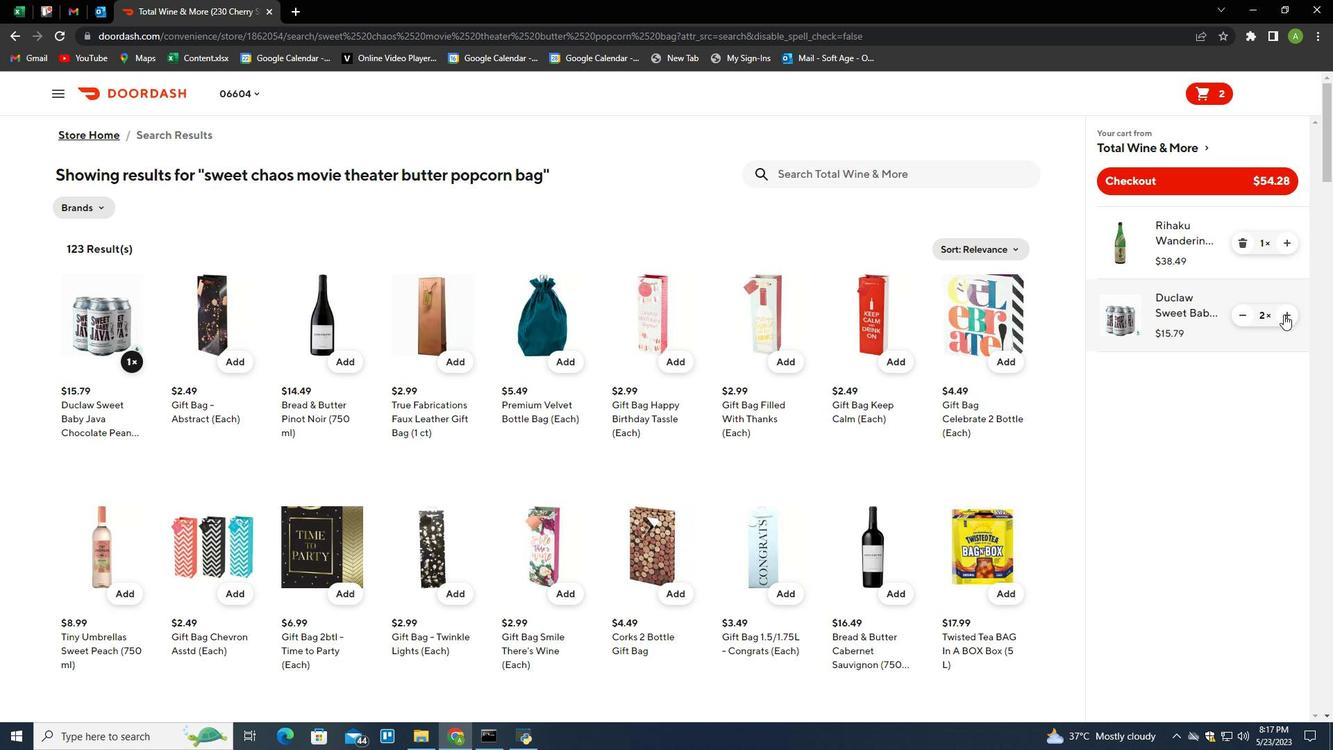 
Action: Mouse pressed left at (1284, 314)
Screenshot: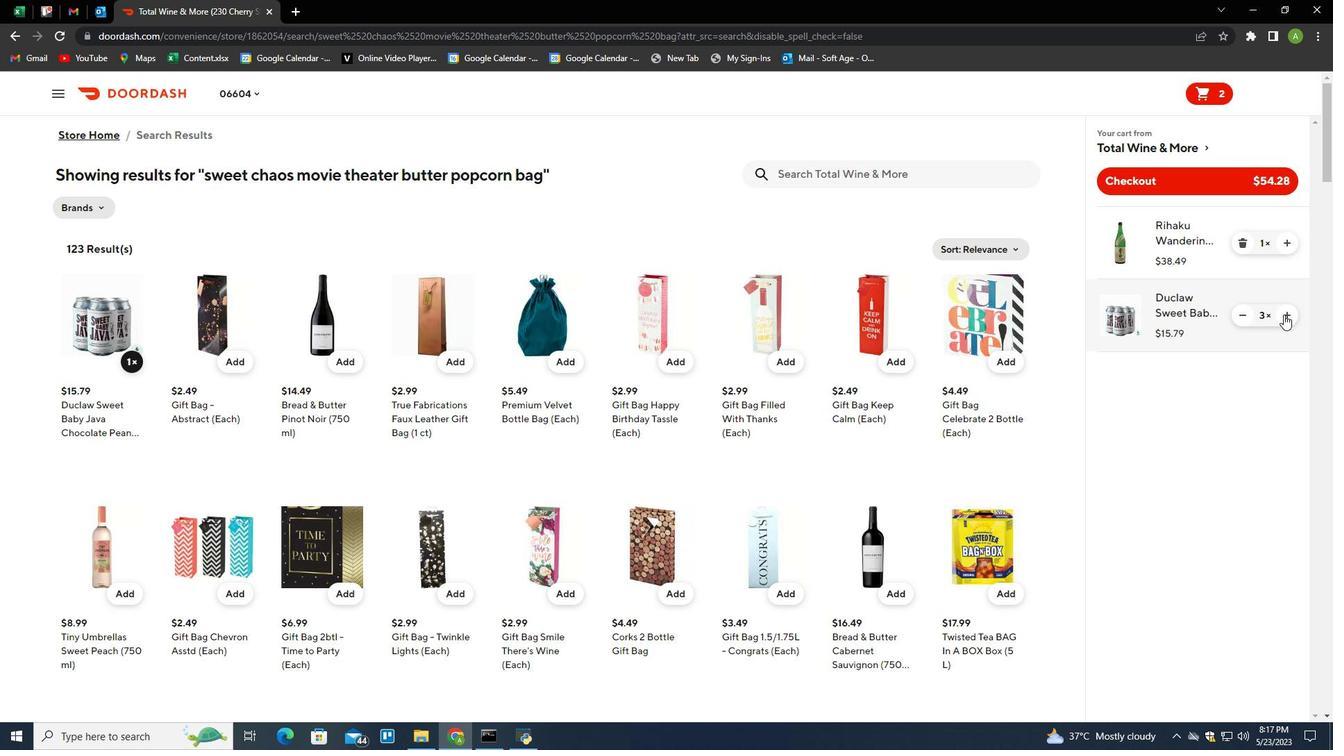 
Action: Mouse moved to (752, 382)
Screenshot: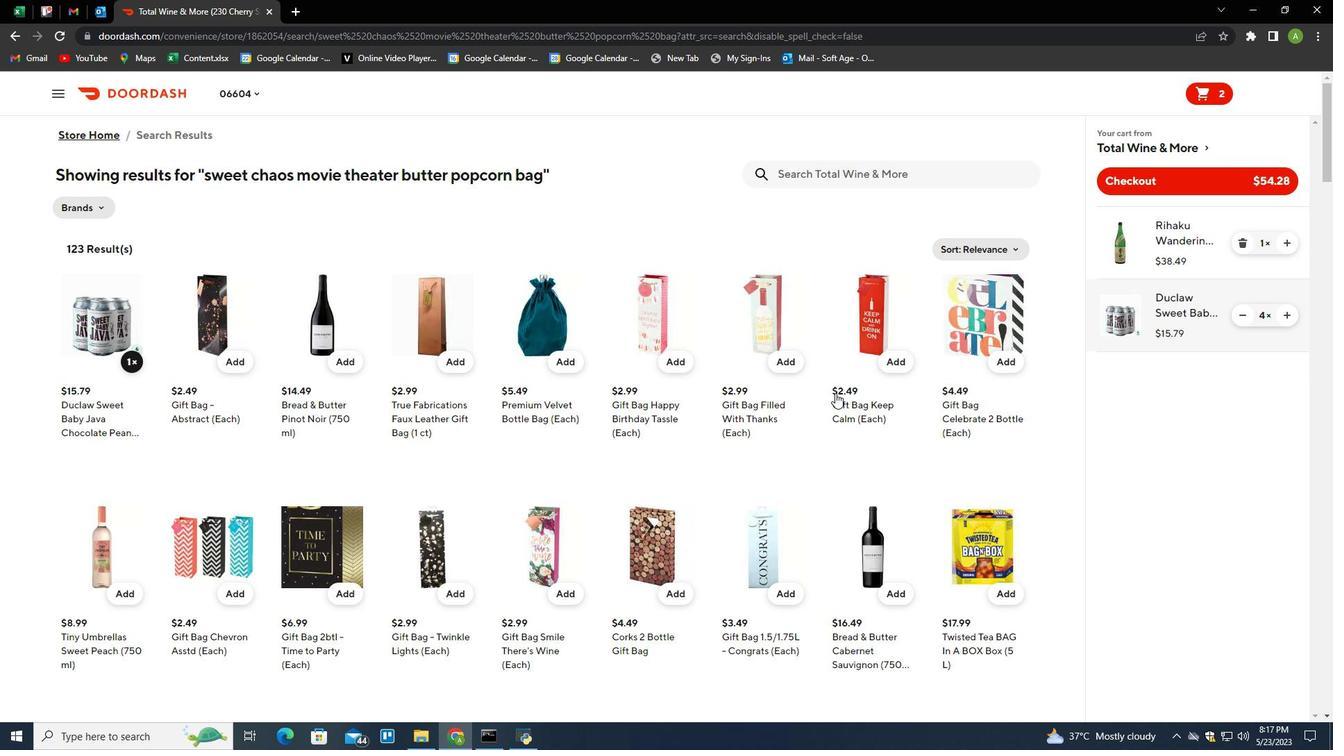 
Action: Mouse scrolled (752, 383) with delta (0, 0)
Screenshot: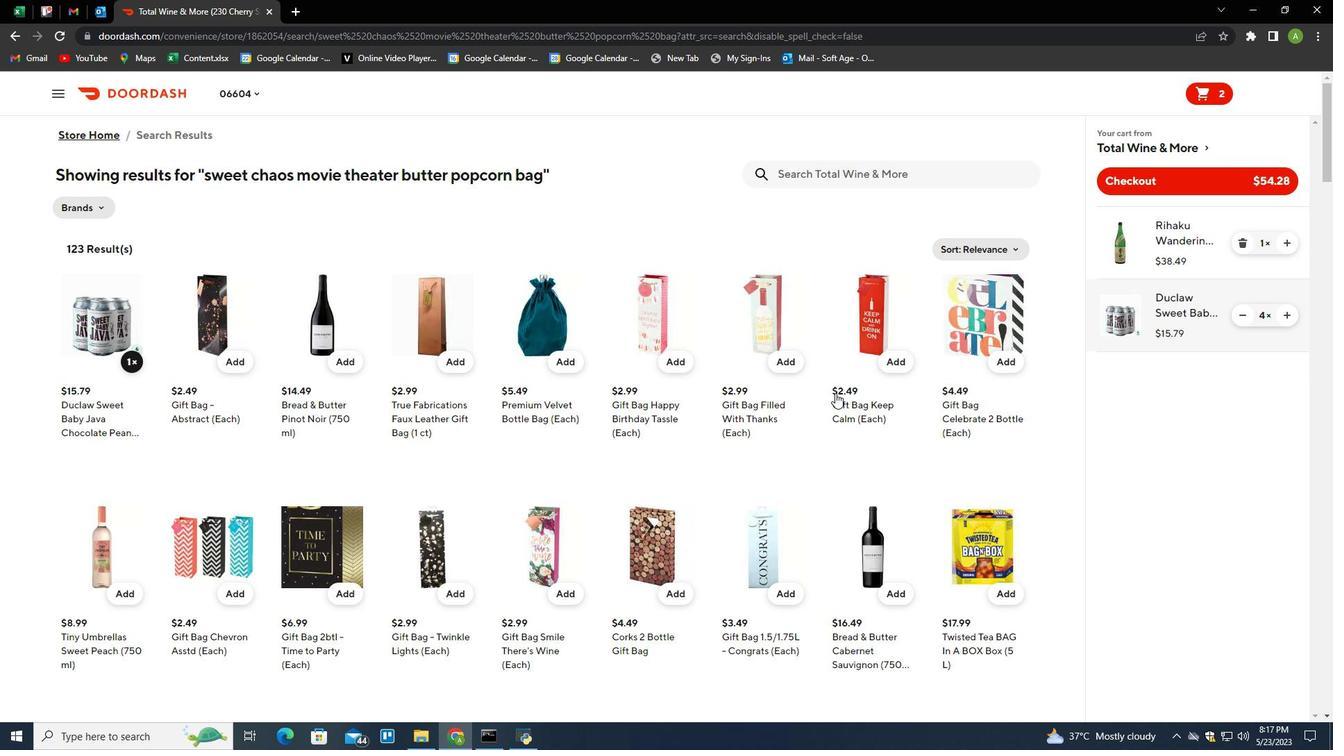 
Action: Mouse scrolled (752, 383) with delta (0, 0)
Screenshot: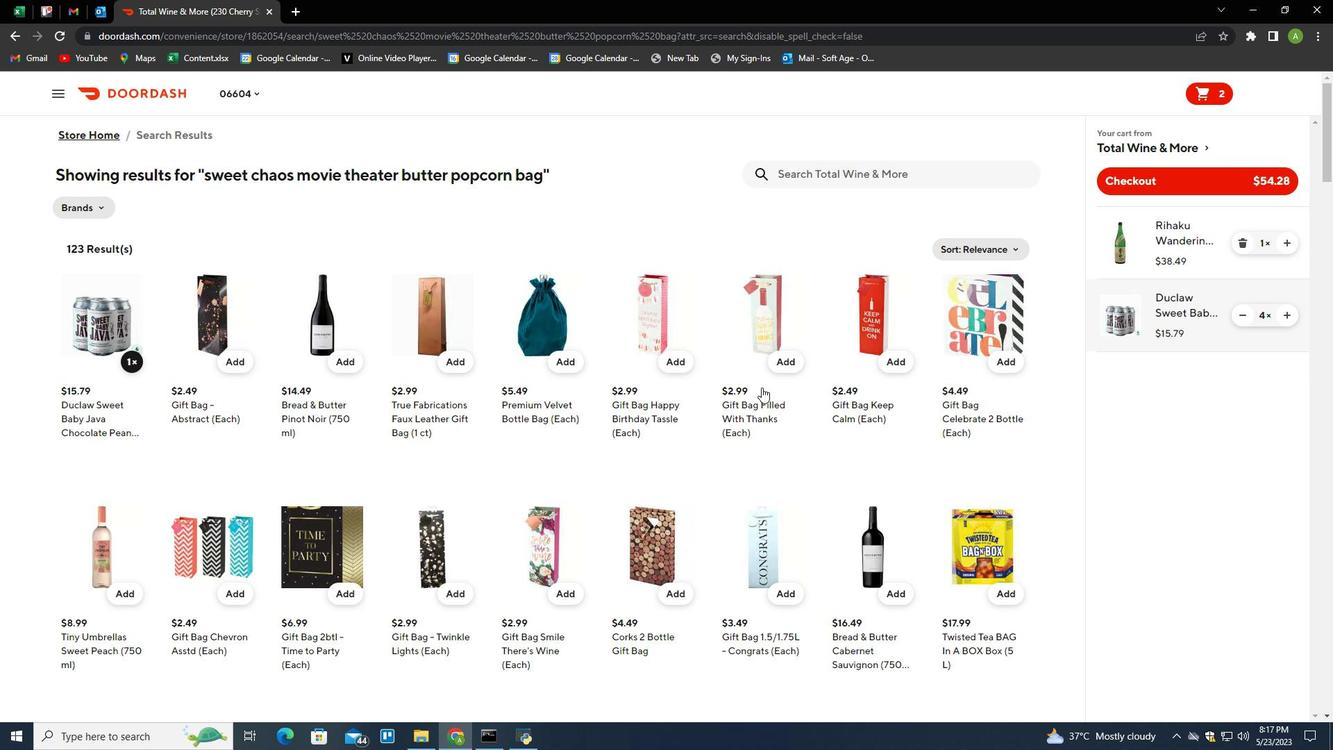 
Action: Mouse scrolled (752, 383) with delta (0, 0)
Screenshot: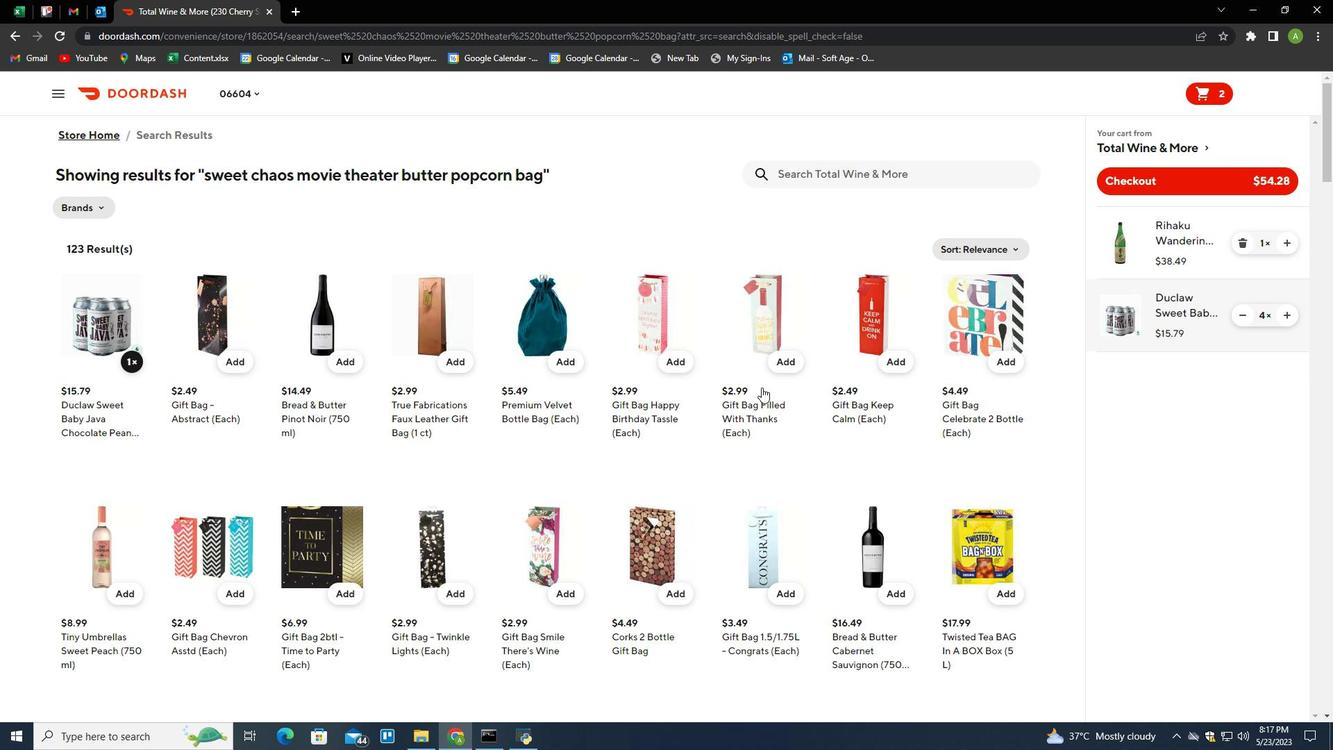 
Action: Mouse moved to (1135, 183)
Screenshot: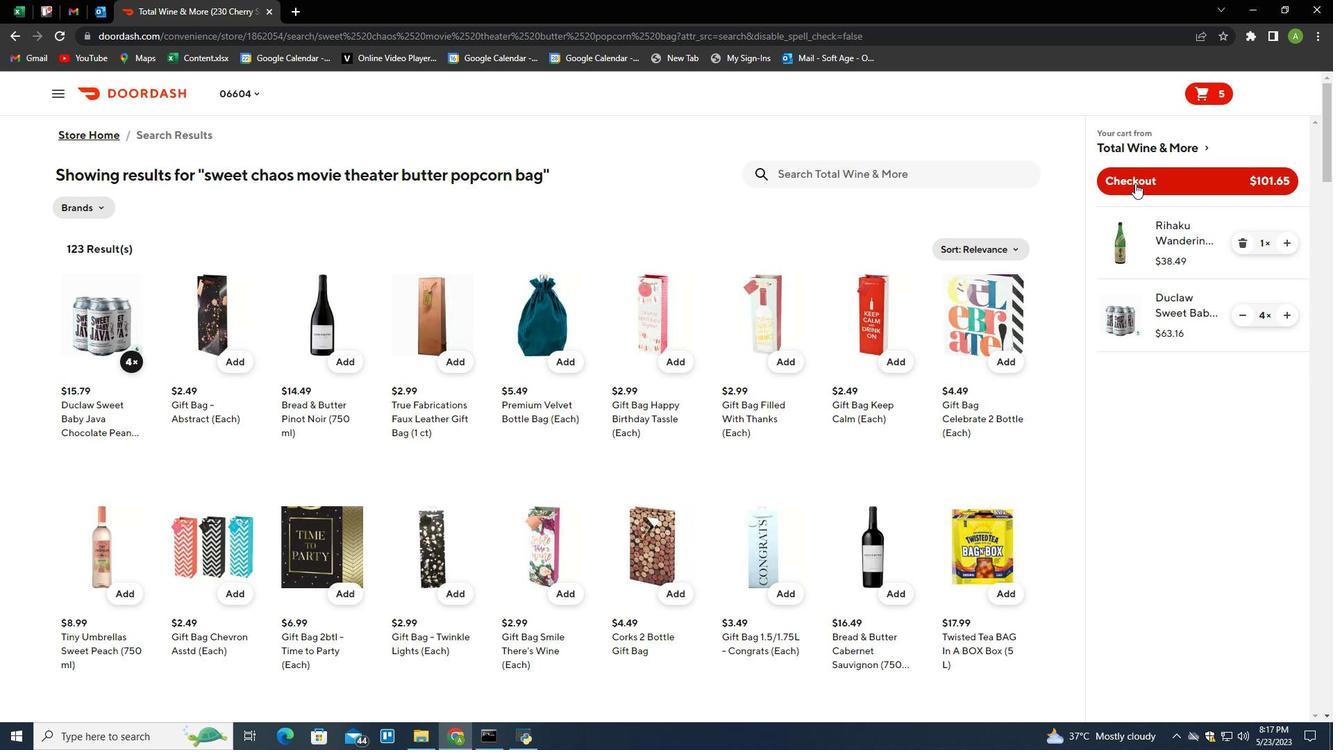 
Action: Mouse pressed left at (1135, 183)
Screenshot: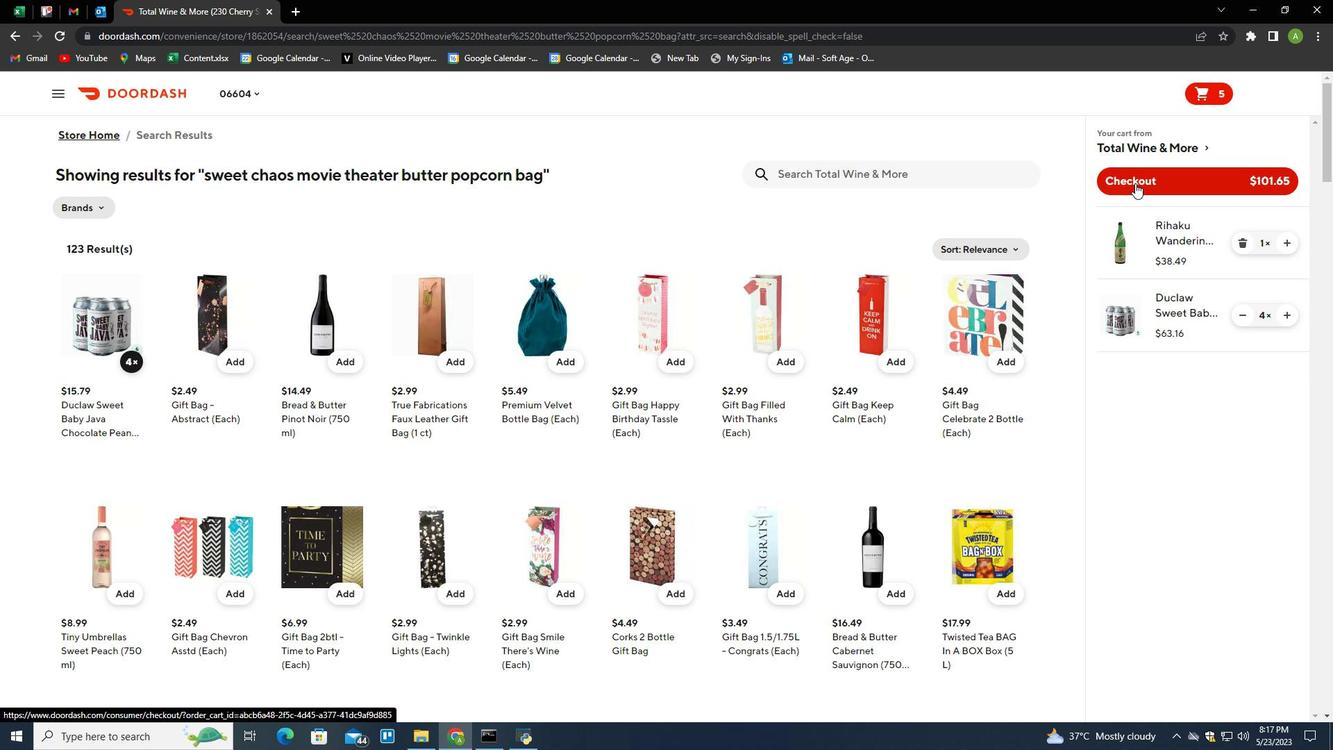 
Action: Mouse moved to (915, 254)
Screenshot: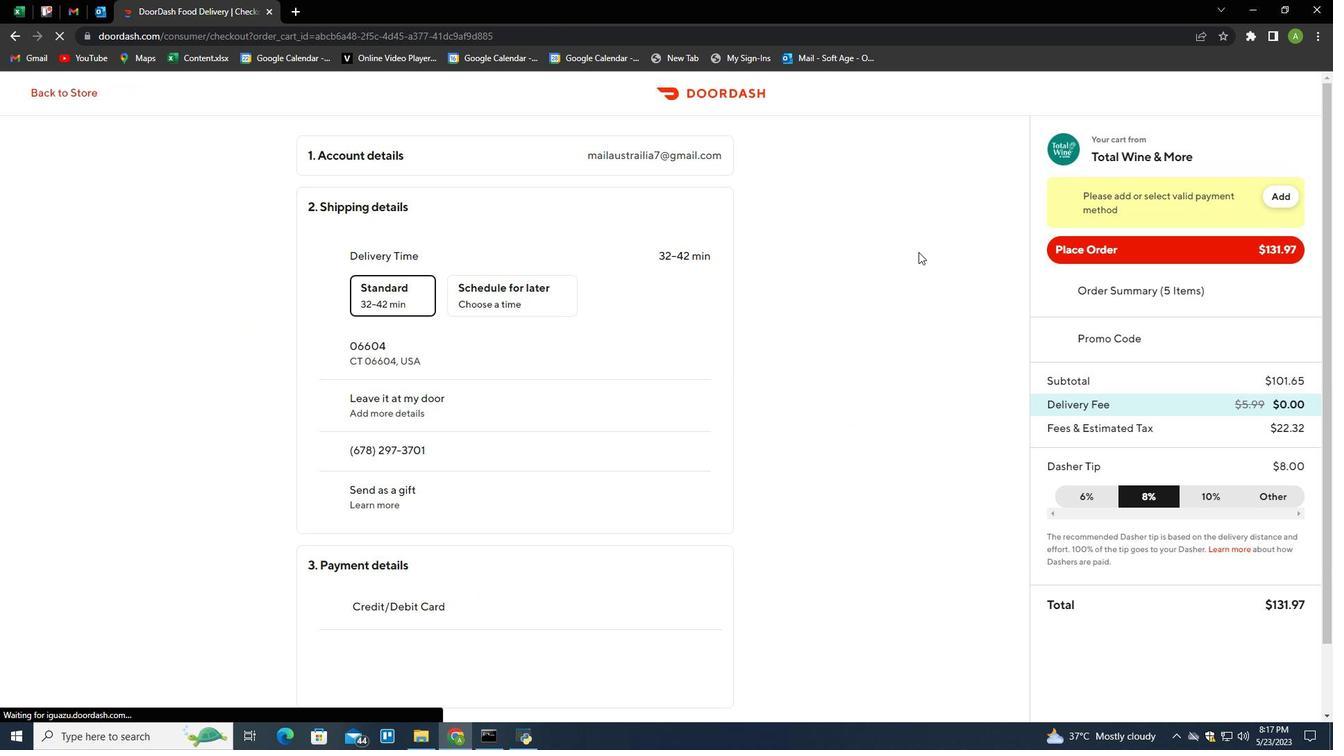 
